 Task: In the Contact  Mia.Taylor@Tutanota.com; add deal stage: 'Appointment Scheduled'; Add amount '100000'; Select Deal Type: New Business; Select priority: 'Medium'; Associate deal with contact: choose any two contacts and company: Select any company.. Logged in from softage.1@softage.net
Action: Mouse moved to (116, 78)
Screenshot: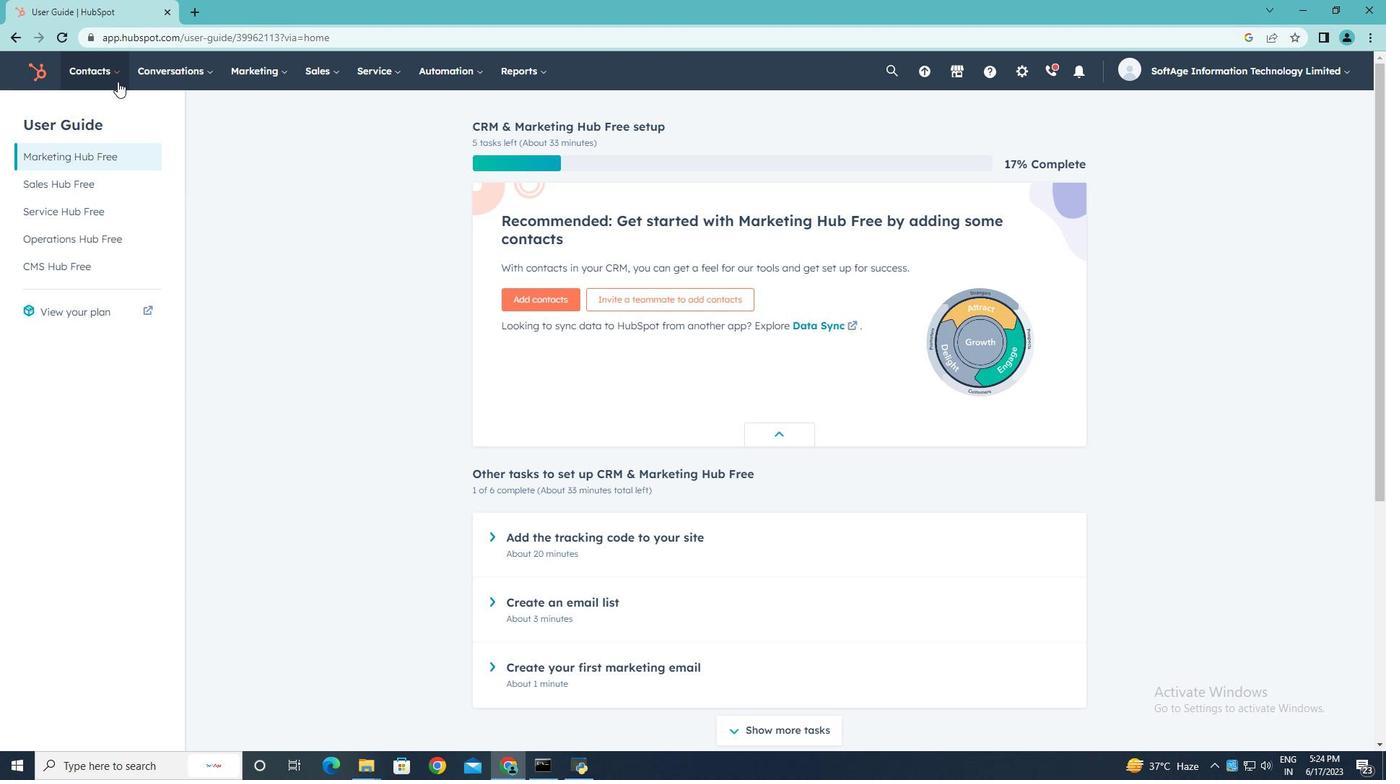 
Action: Mouse pressed left at (116, 78)
Screenshot: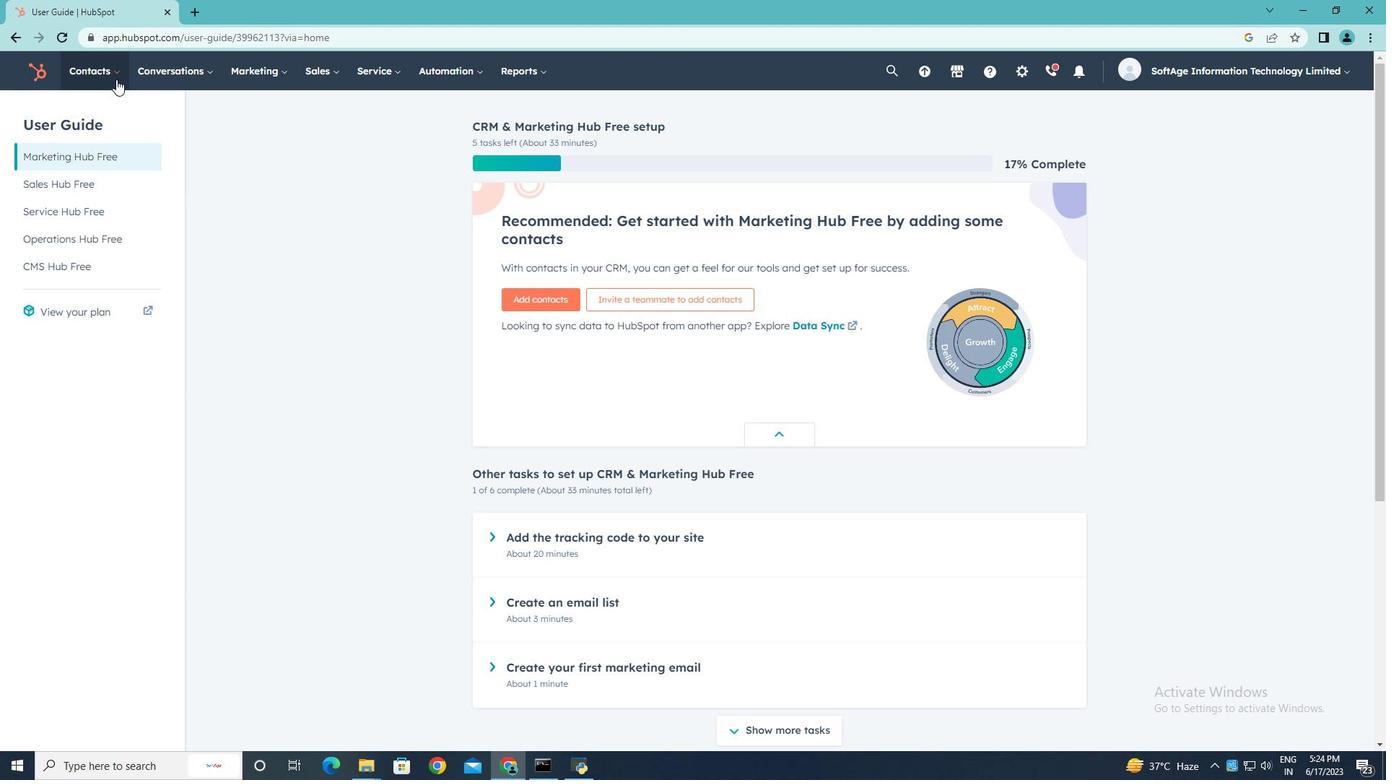 
Action: Mouse moved to (107, 111)
Screenshot: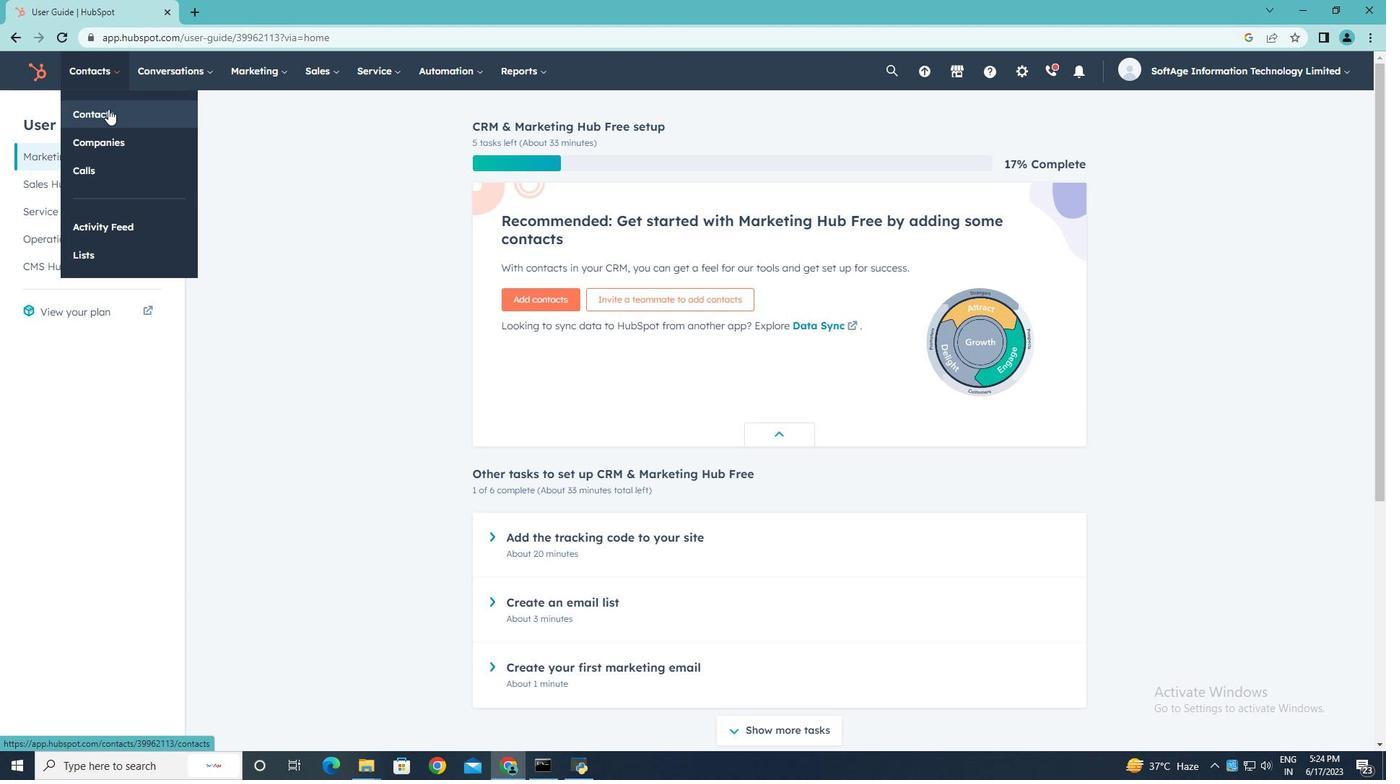 
Action: Mouse pressed left at (107, 111)
Screenshot: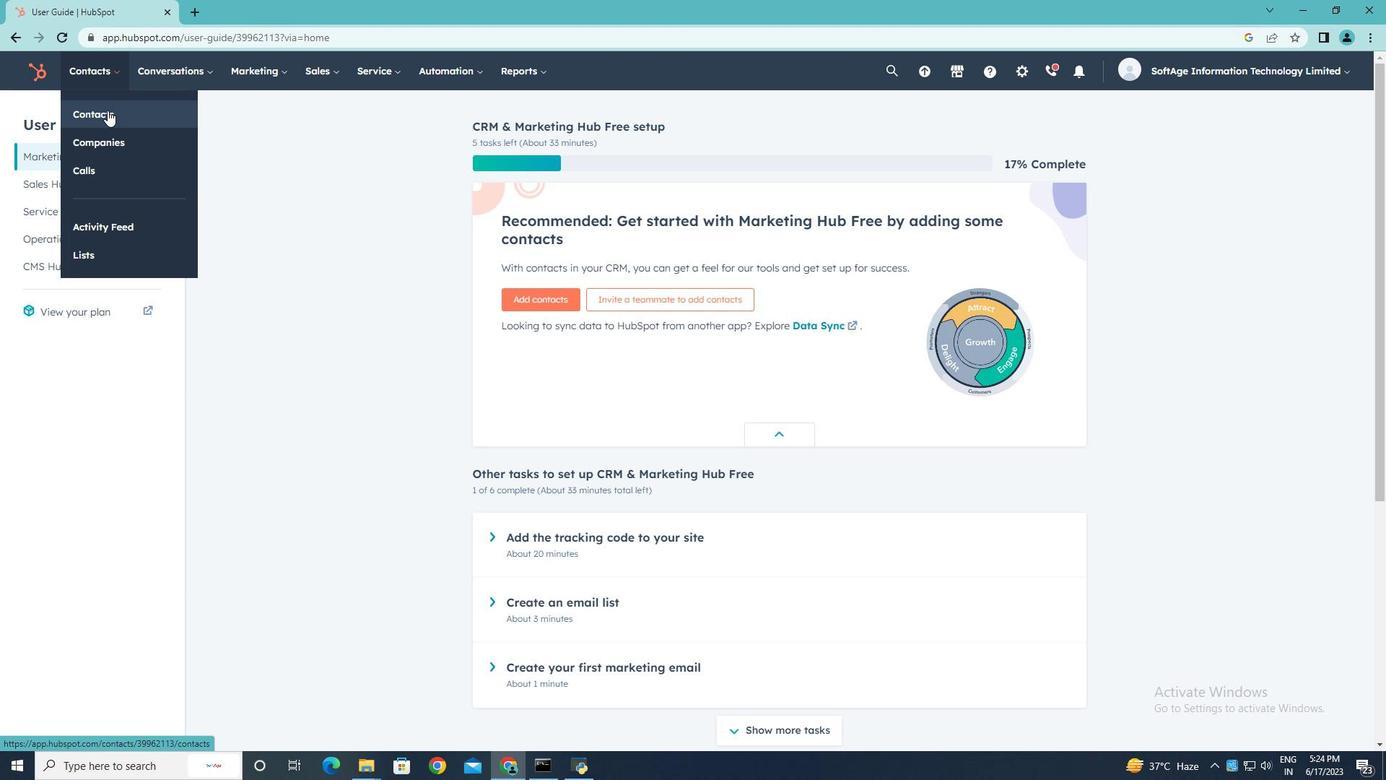 
Action: Mouse moved to (98, 237)
Screenshot: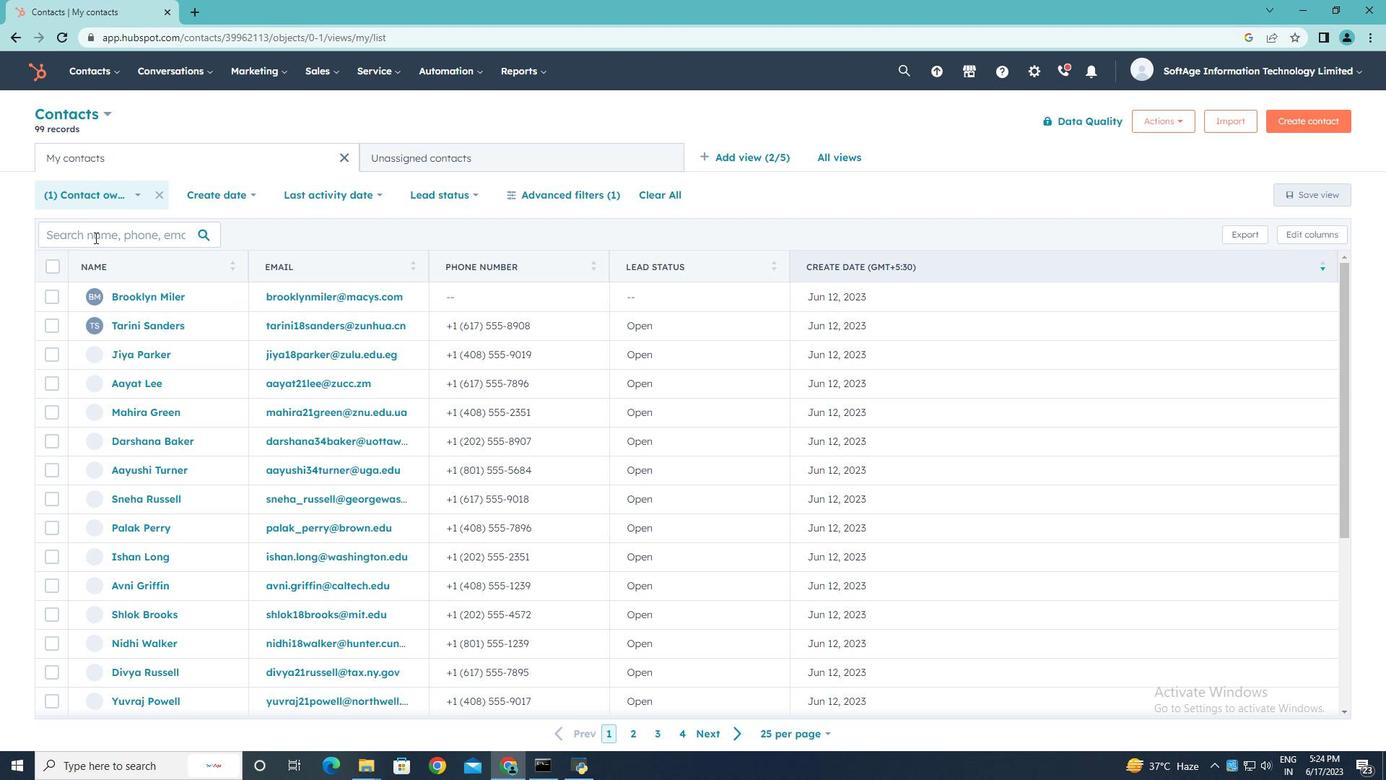 
Action: Mouse pressed left at (98, 237)
Screenshot: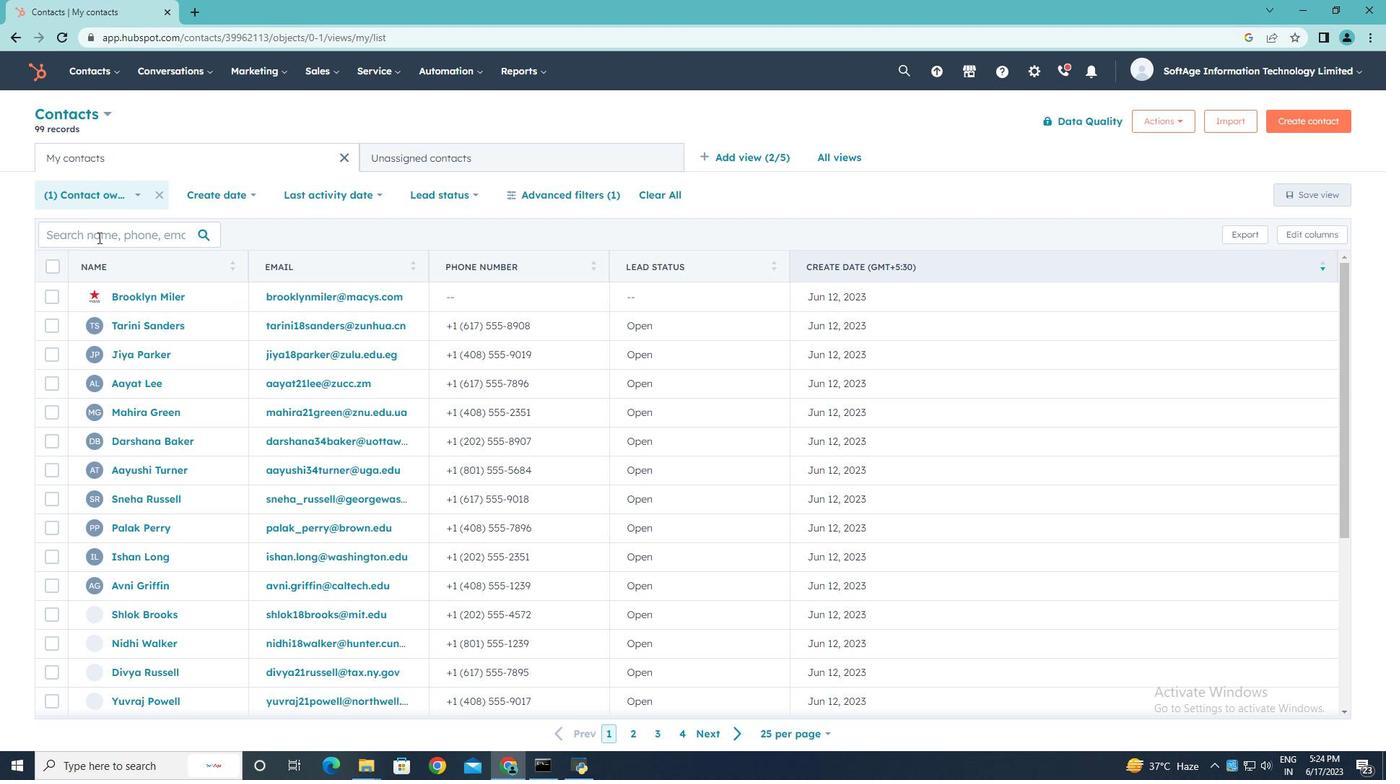 
Action: Key pressed <Key.shift>Mia.<Key.shift>Taylor<Key.shift>@<Key.shift><Key.shift><Key.shift><Key.shift>Tutanota.com
Screenshot: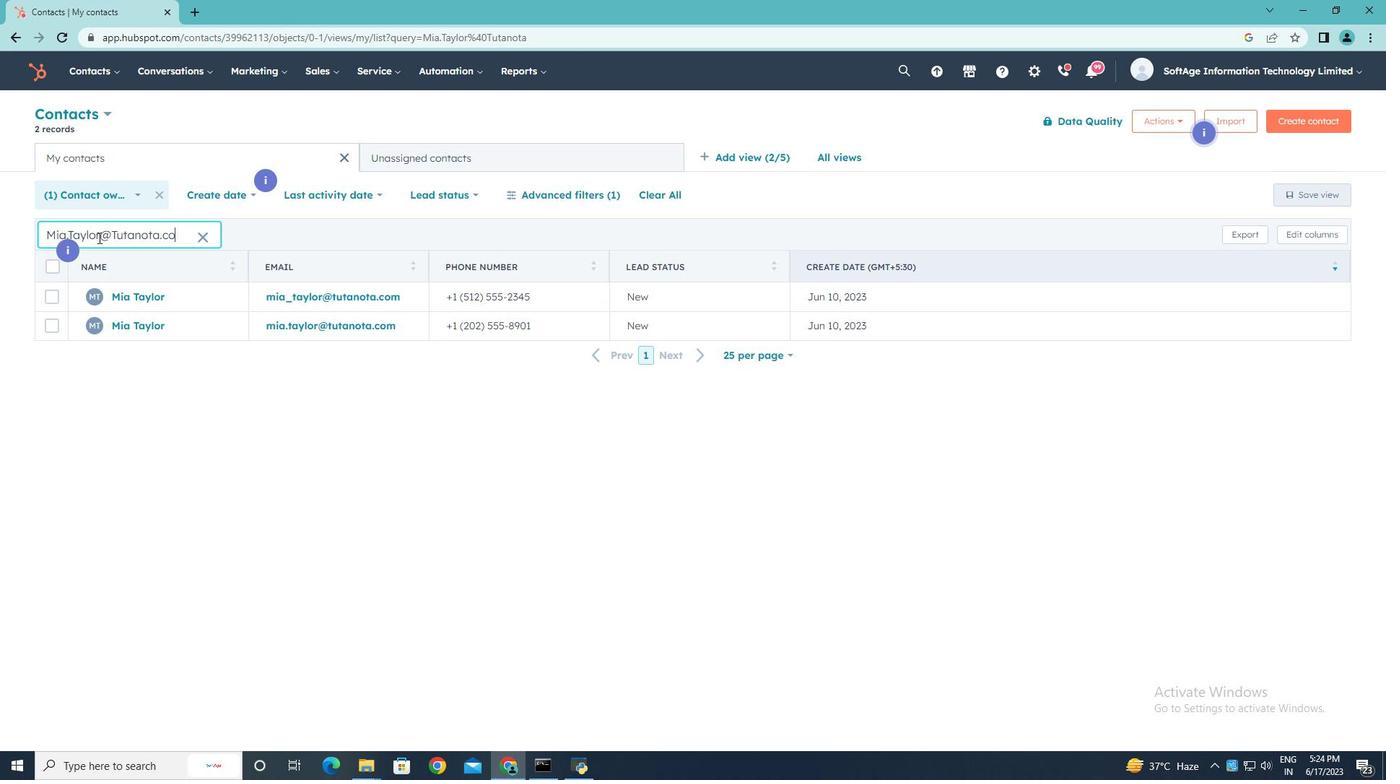 
Action: Mouse moved to (130, 328)
Screenshot: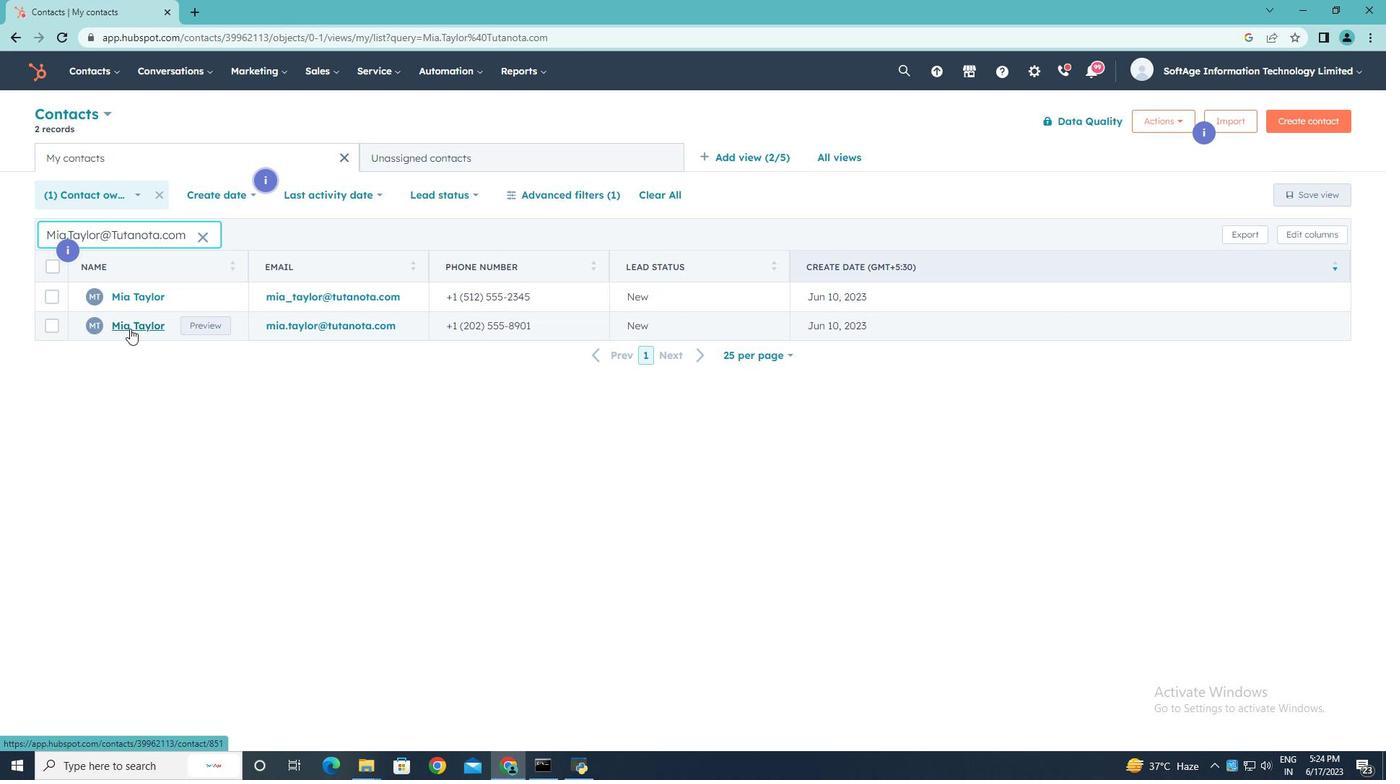 
Action: Mouse pressed left at (130, 328)
Screenshot: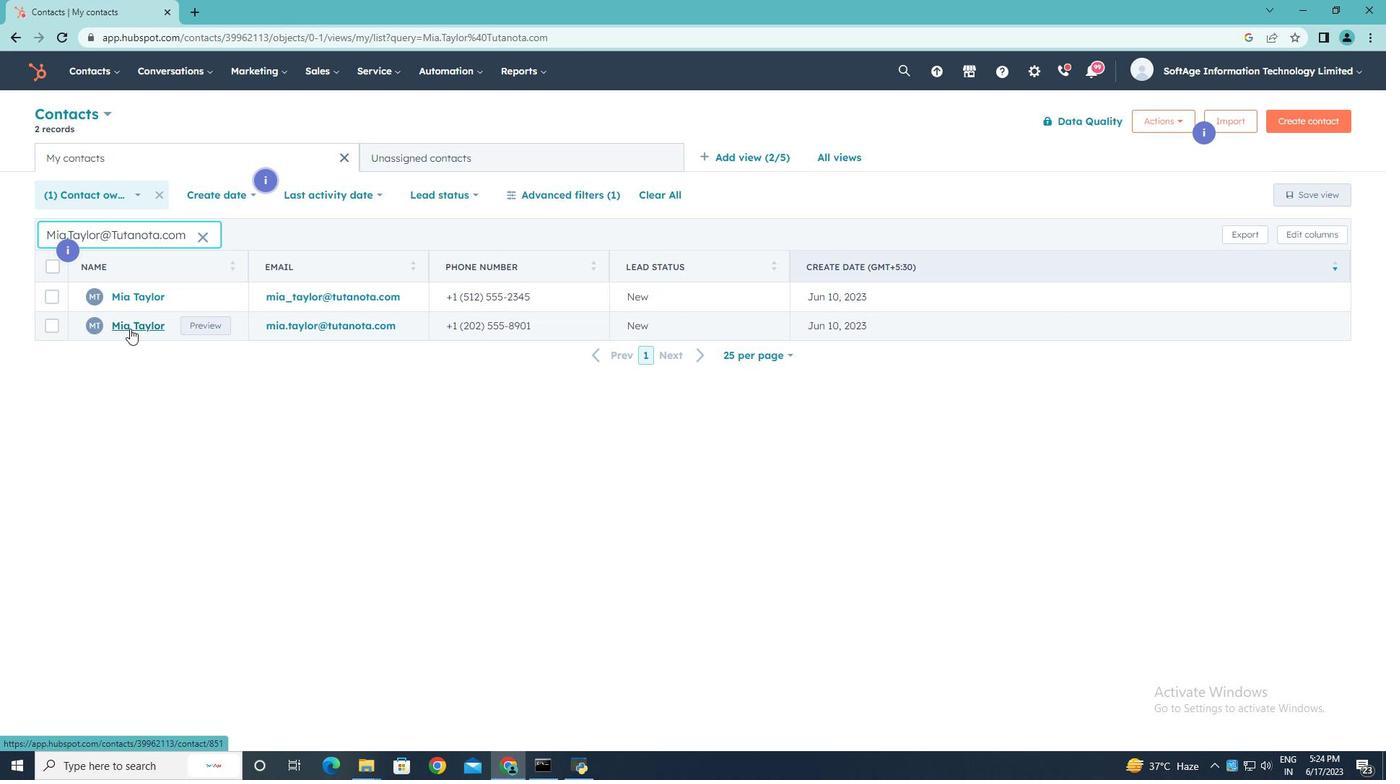 
Action: Mouse moved to (894, 529)
Screenshot: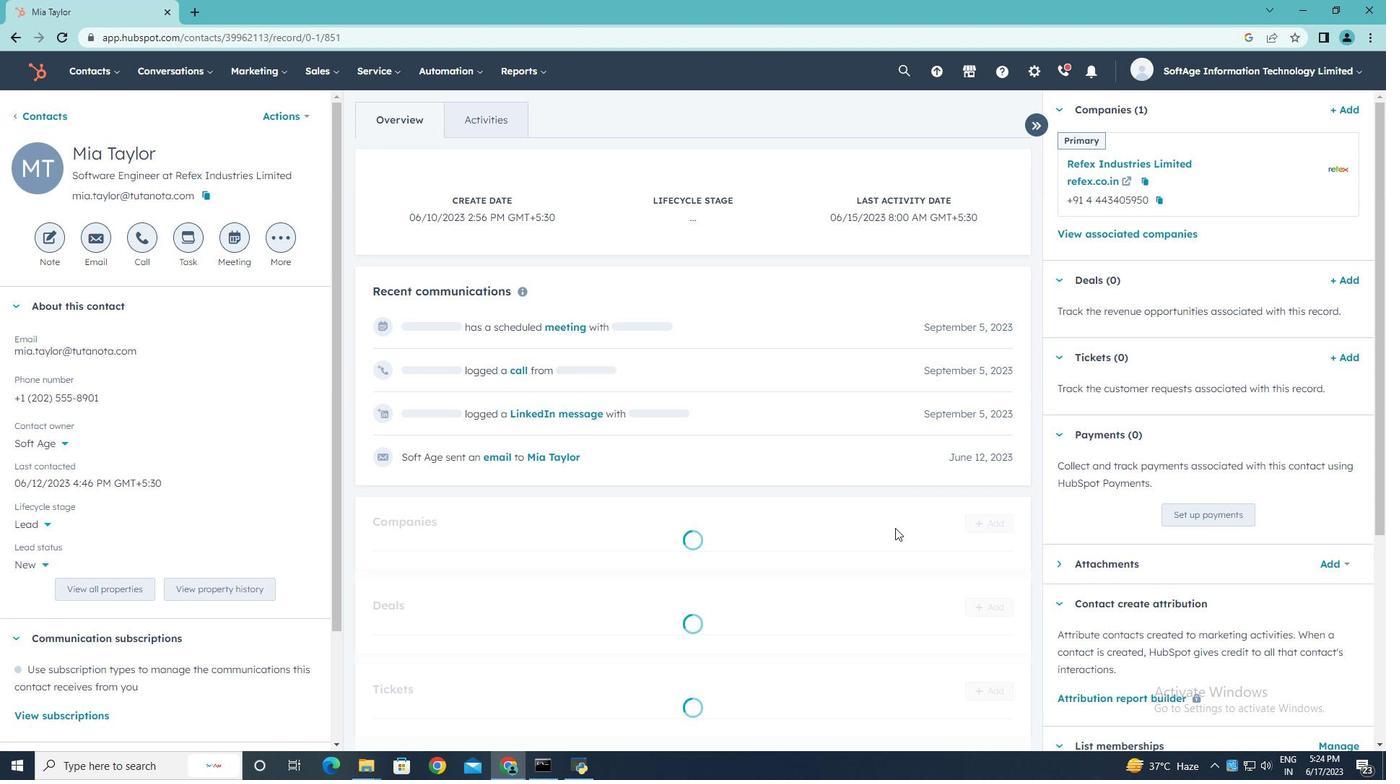 
Action: Mouse scrolled (894, 528) with delta (0, 0)
Screenshot: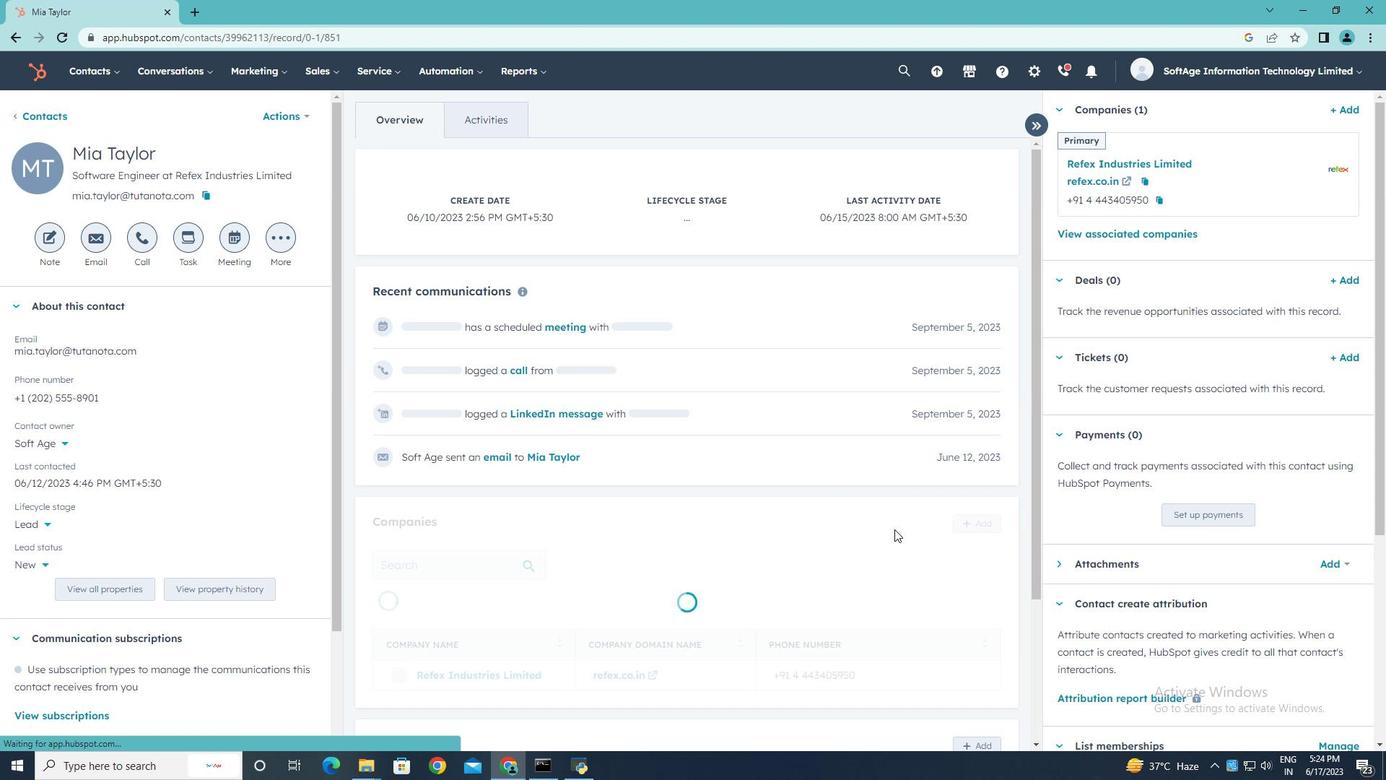 
Action: Mouse scrolled (894, 528) with delta (0, 0)
Screenshot: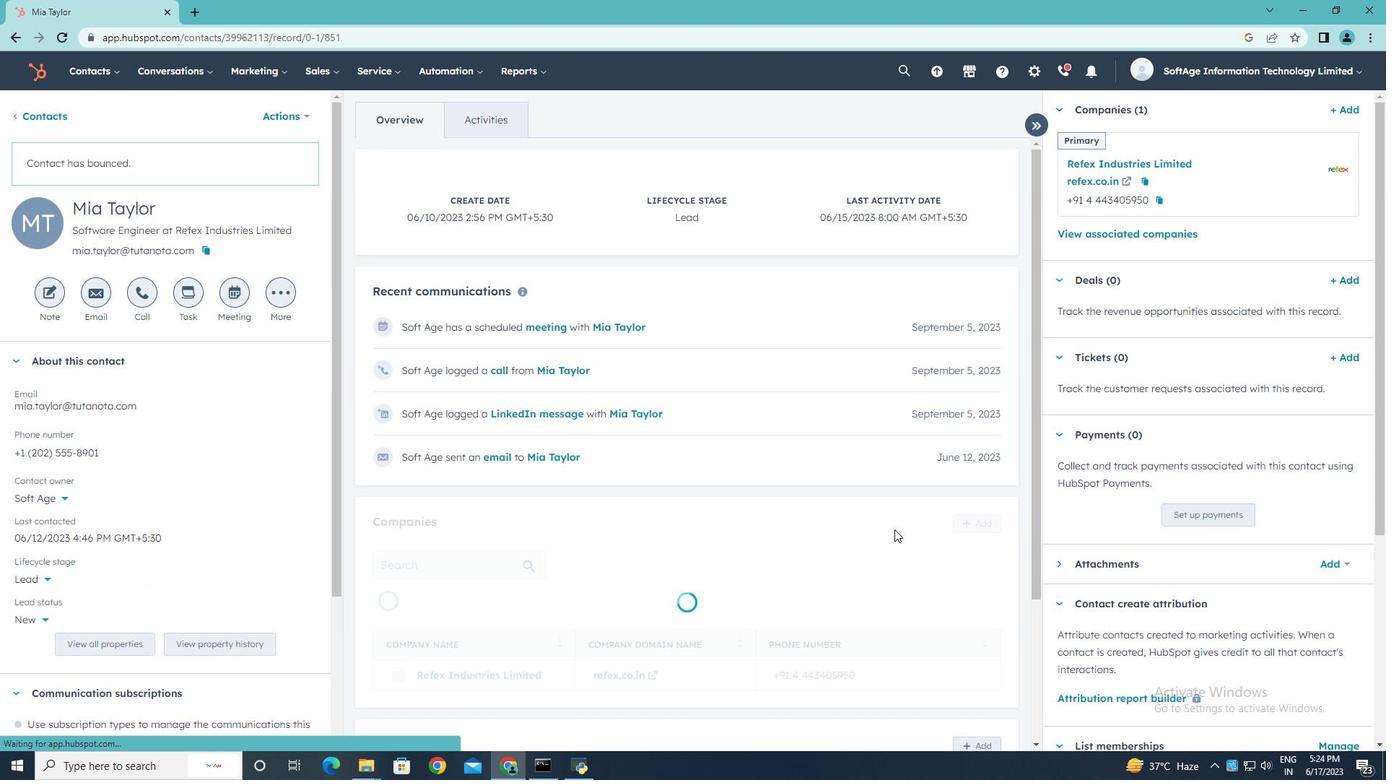 
Action: Mouse scrolled (894, 528) with delta (0, 0)
Screenshot: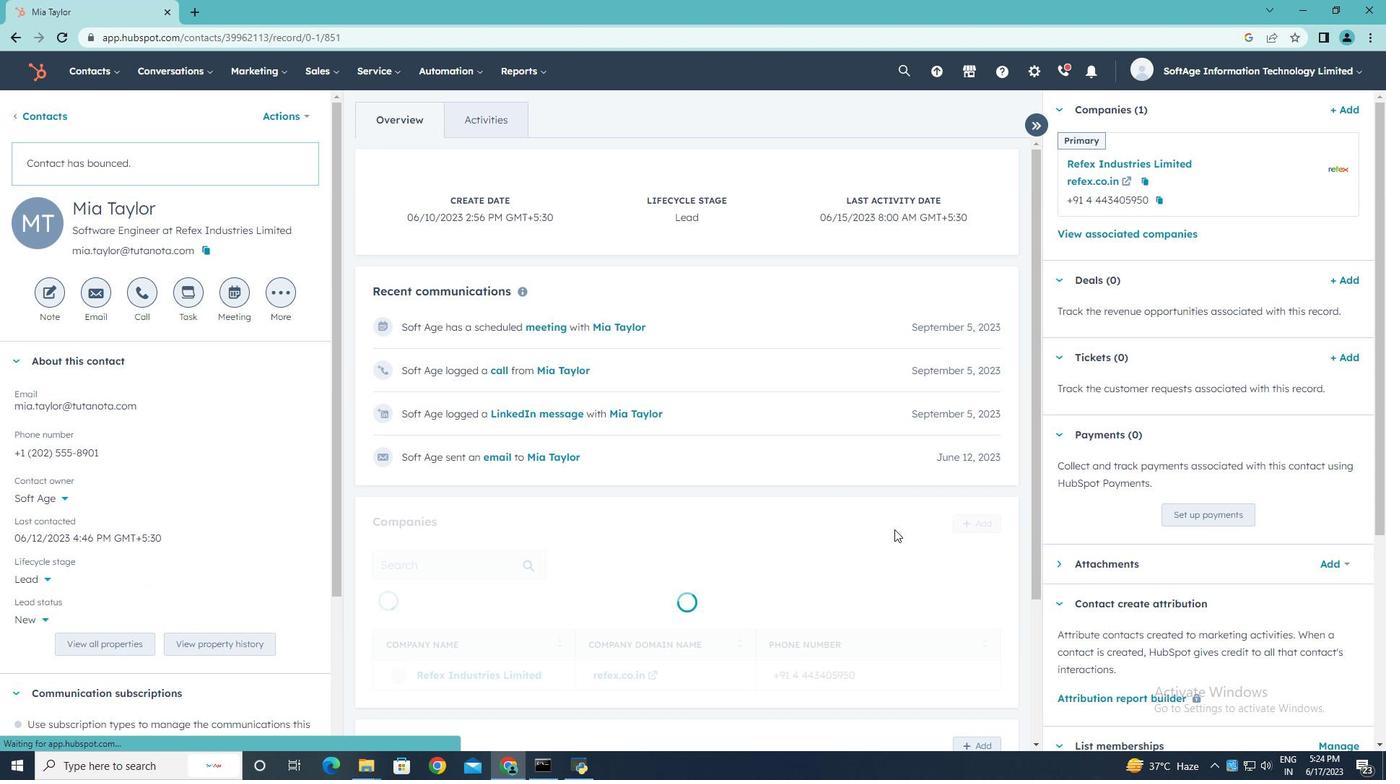 
Action: Mouse scrolled (894, 528) with delta (0, 0)
Screenshot: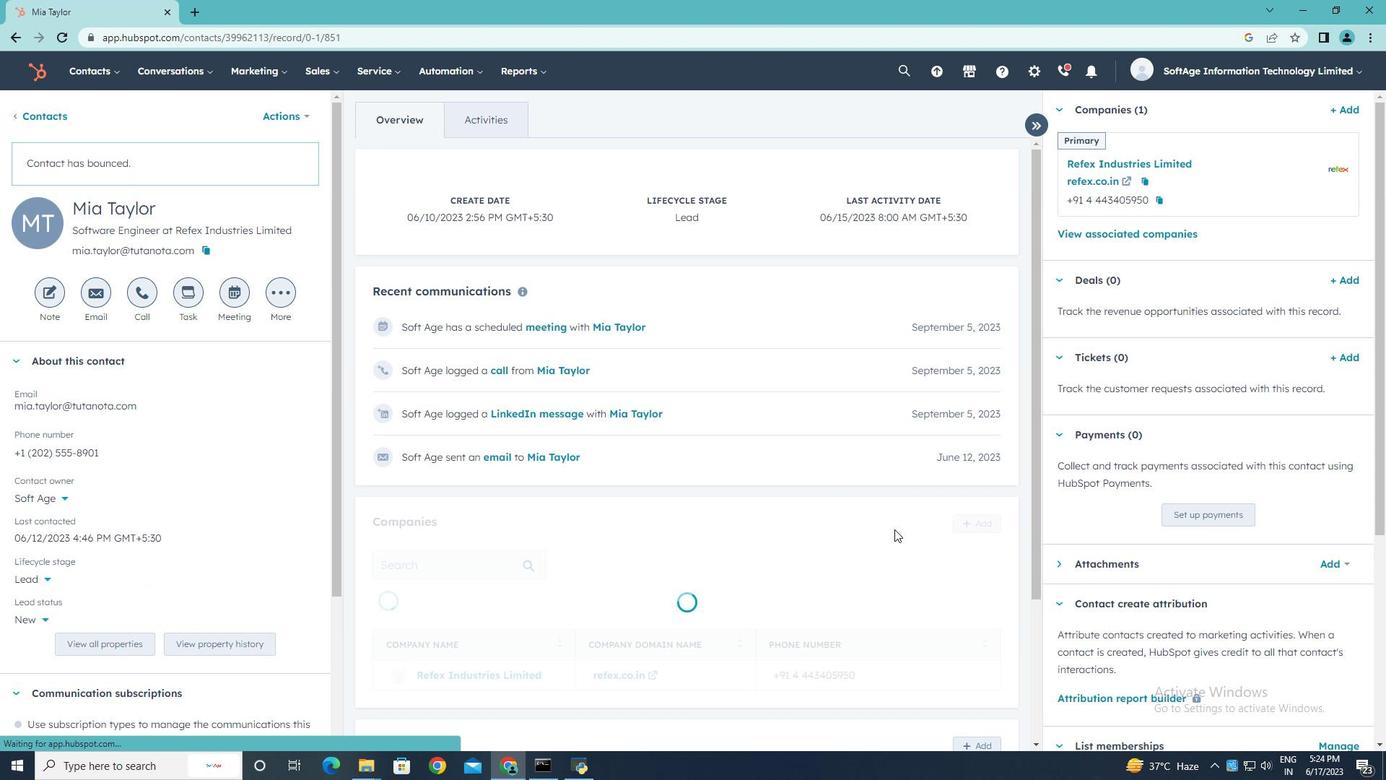 
Action: Mouse scrolled (894, 528) with delta (0, 0)
Screenshot: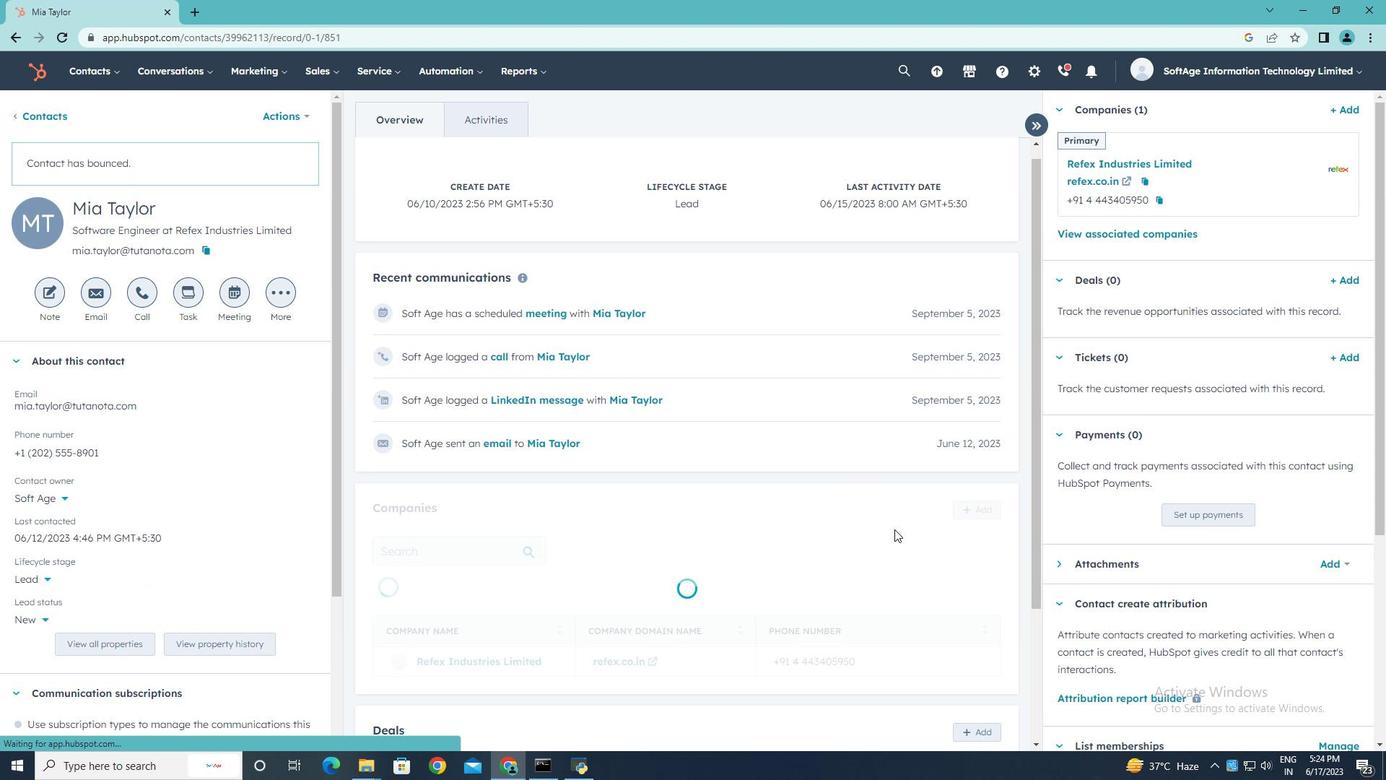 
Action: Mouse scrolled (894, 528) with delta (0, 0)
Screenshot: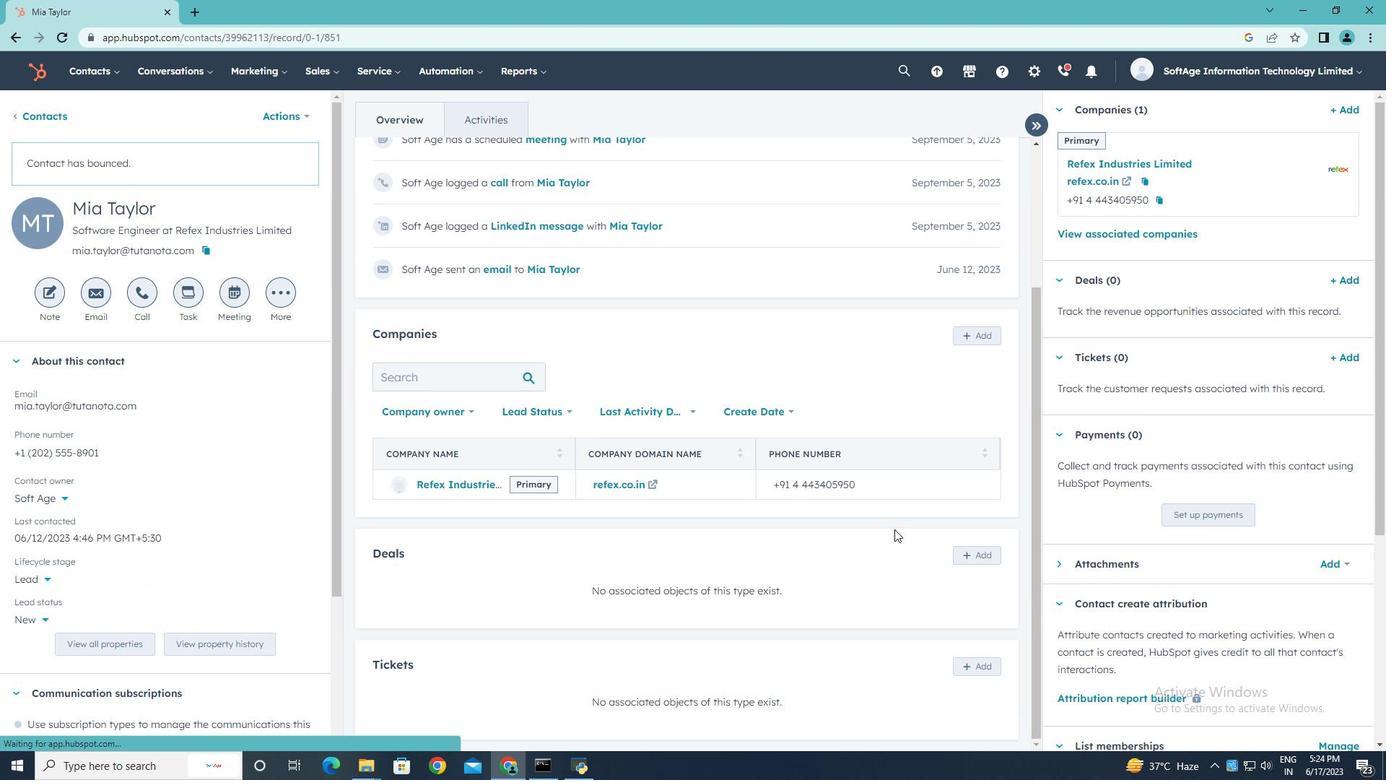 
Action: Mouse scrolled (894, 528) with delta (0, 0)
Screenshot: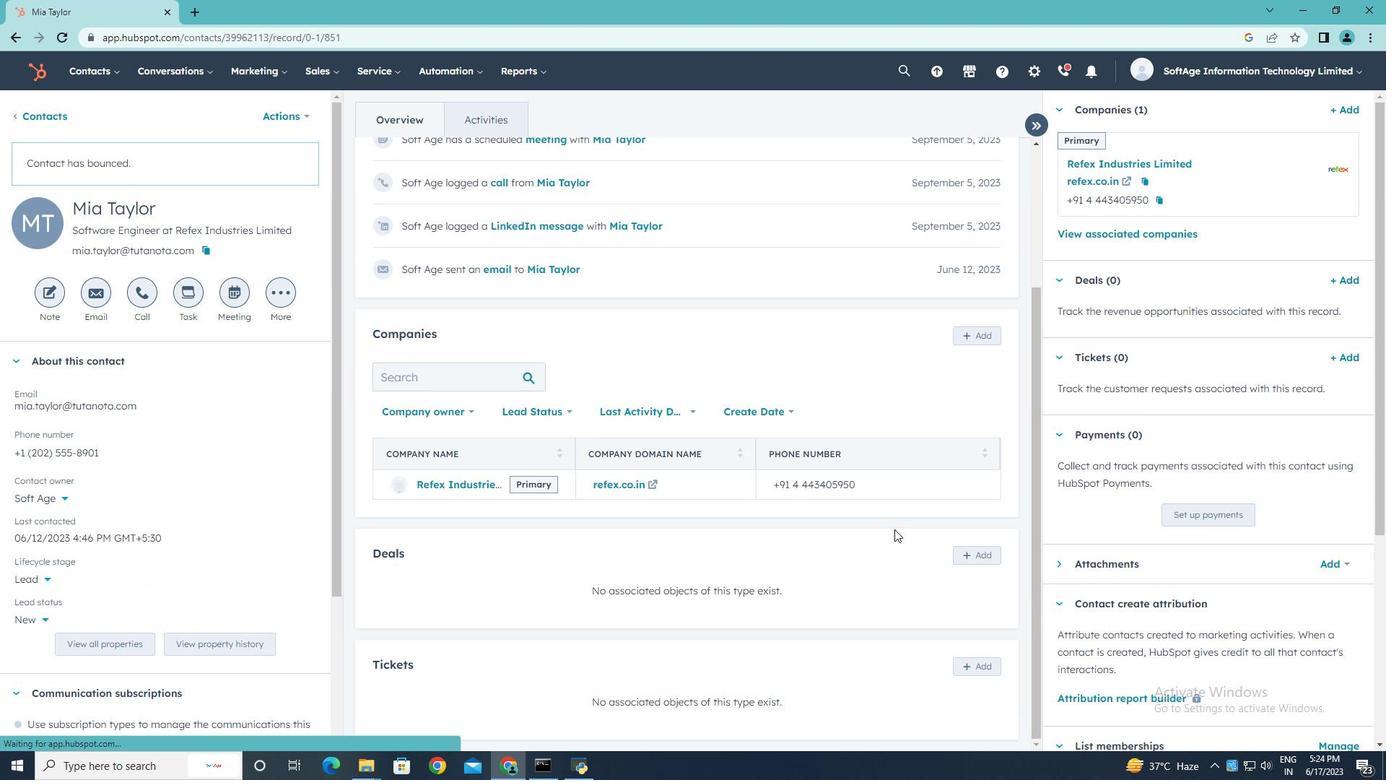 
Action: Mouse scrolled (894, 528) with delta (0, 0)
Screenshot: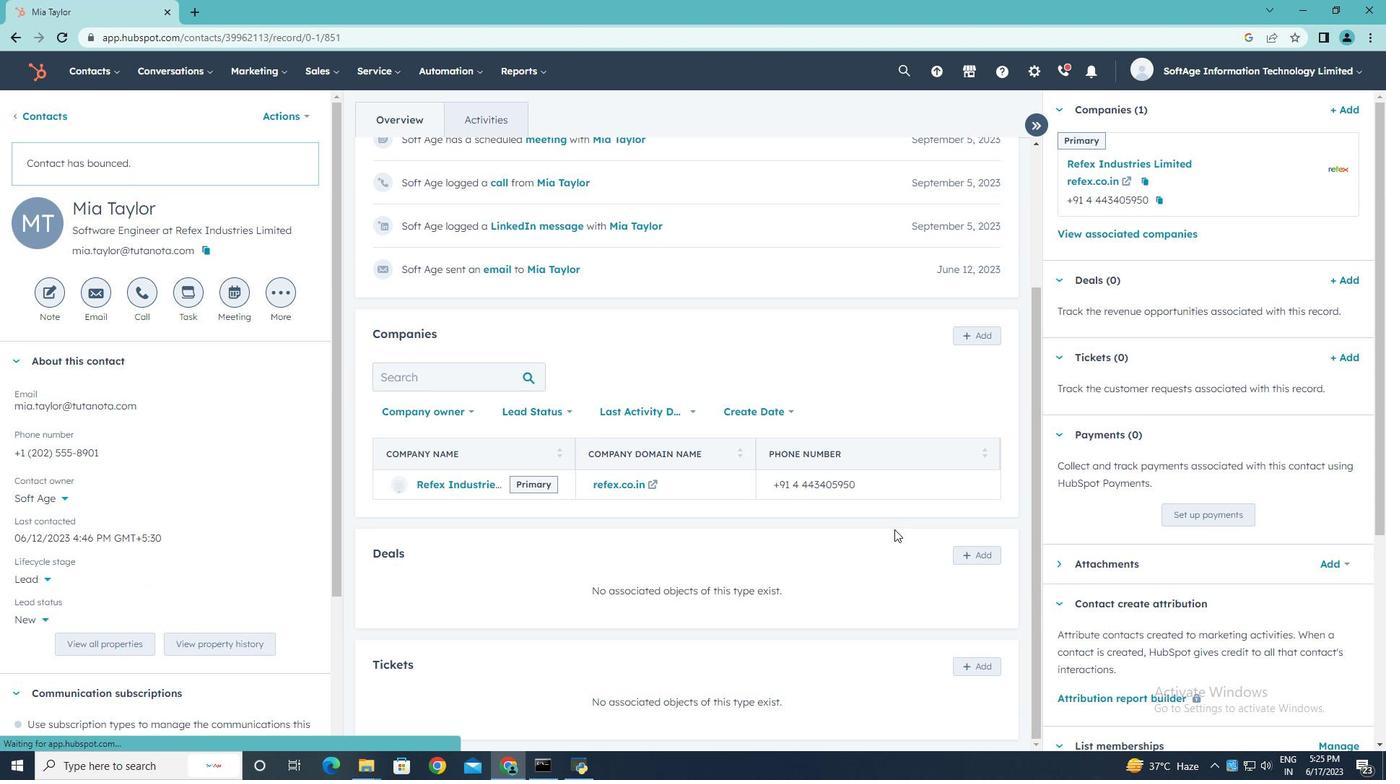 
Action: Mouse moved to (973, 556)
Screenshot: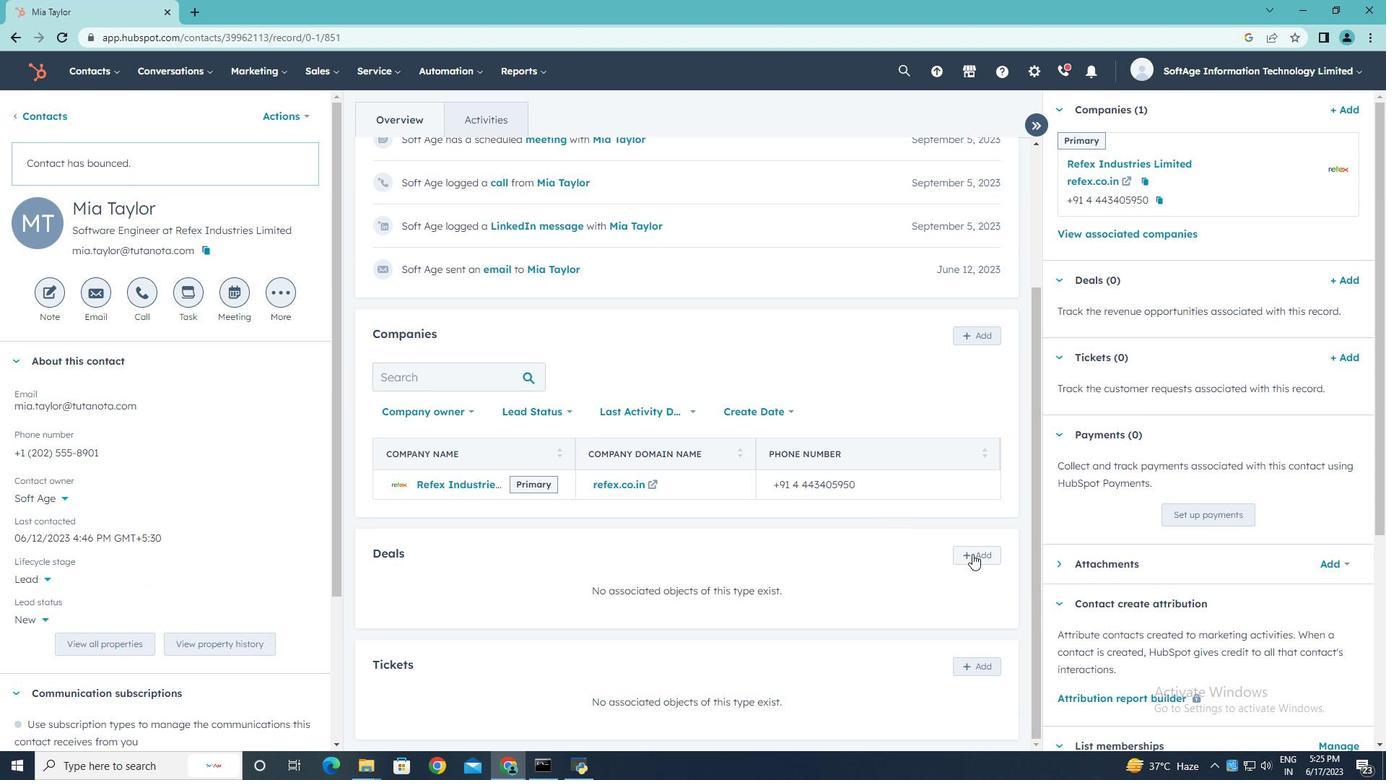 
Action: Mouse pressed left at (973, 556)
Screenshot: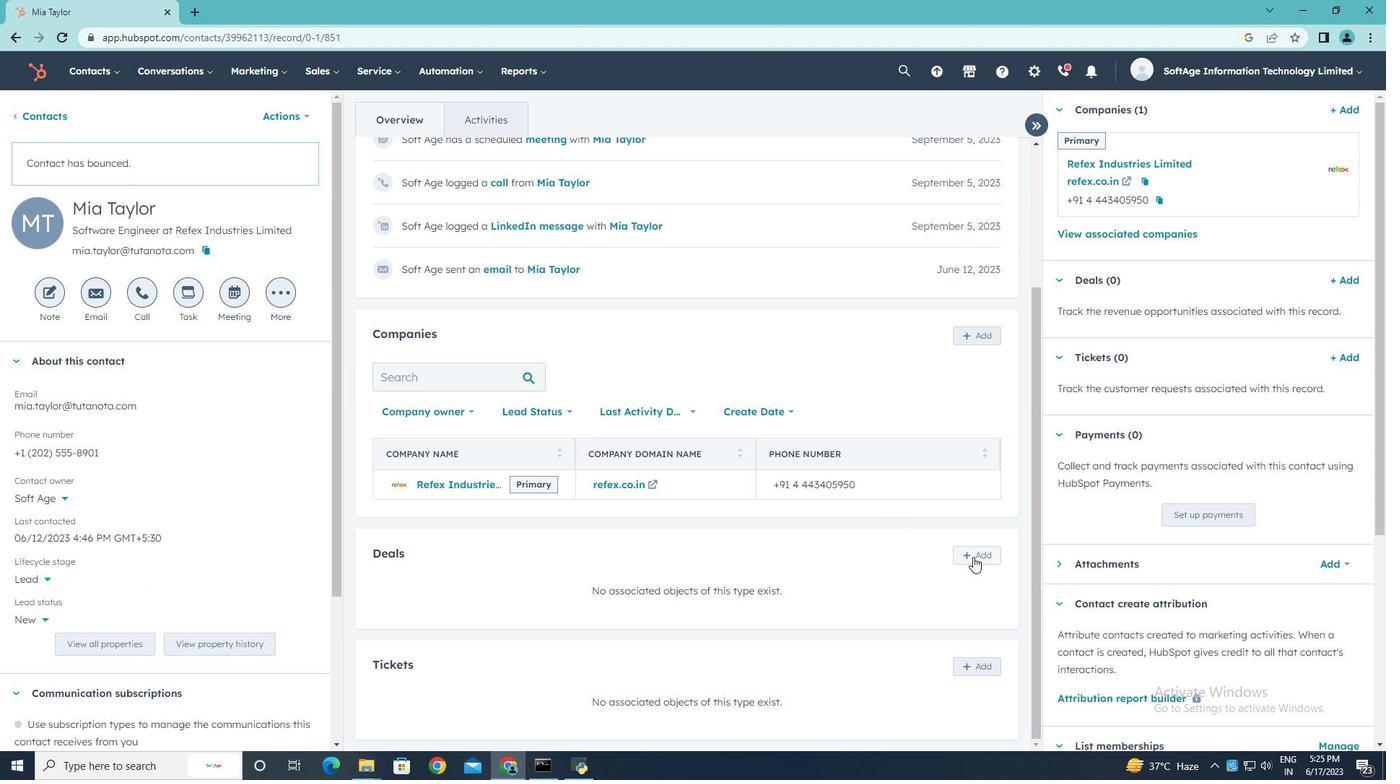 
Action: Mouse moved to (1325, 368)
Screenshot: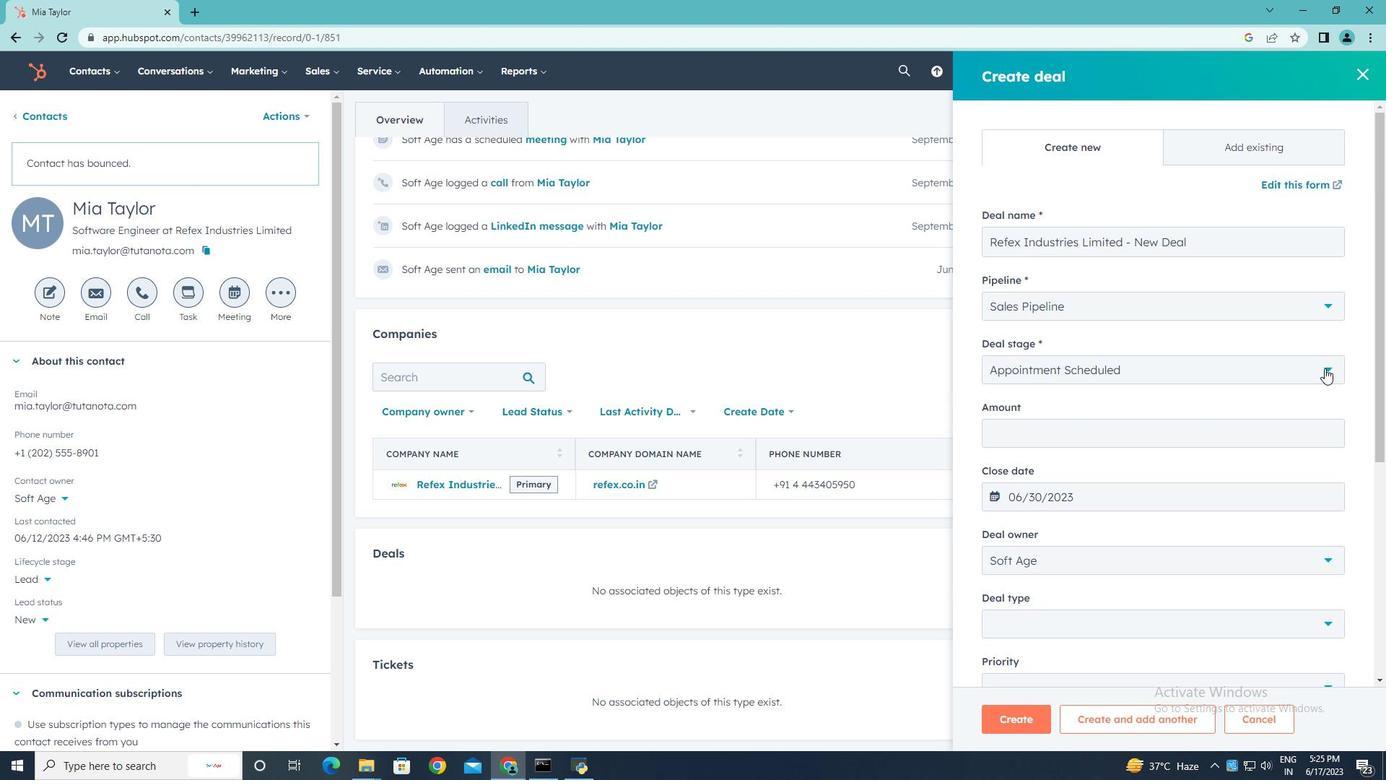 
Action: Mouse pressed left at (1325, 368)
Screenshot: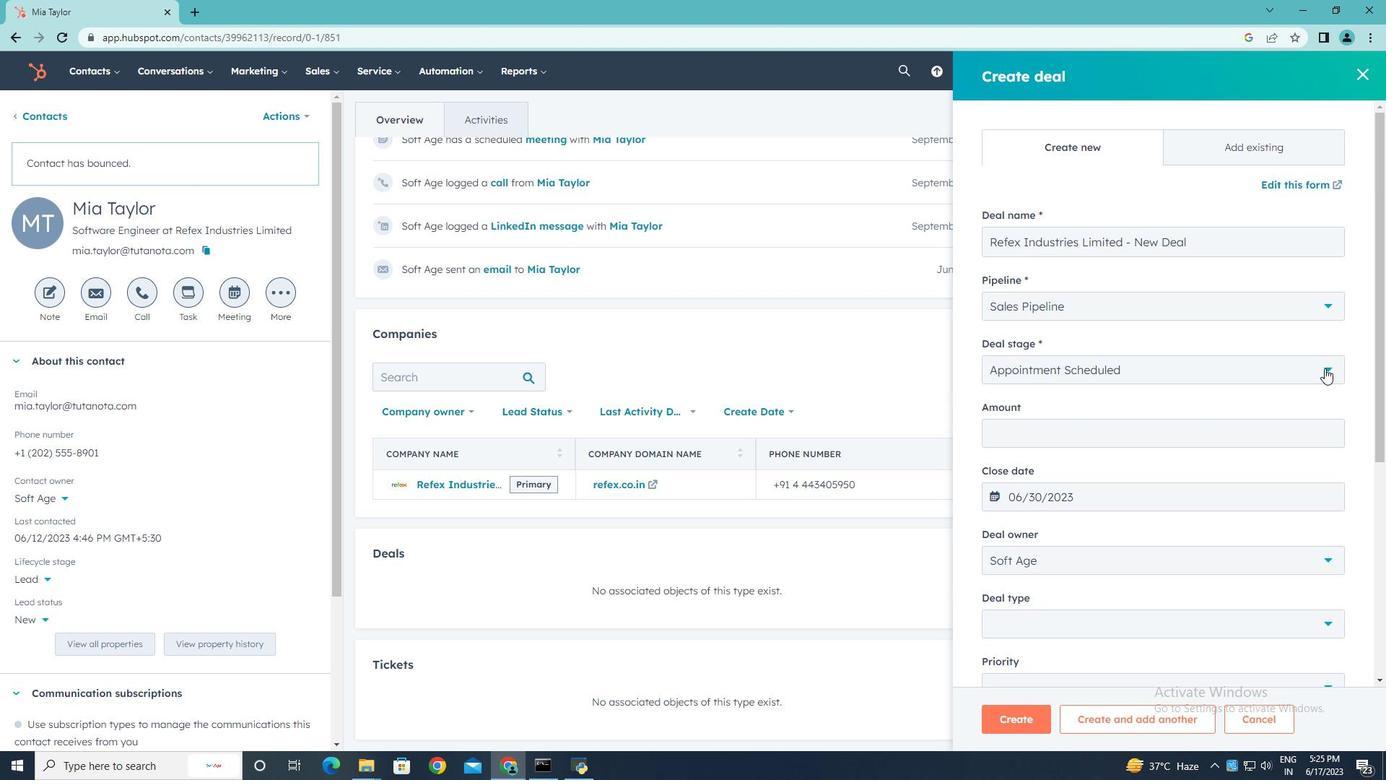 
Action: Mouse moved to (1112, 451)
Screenshot: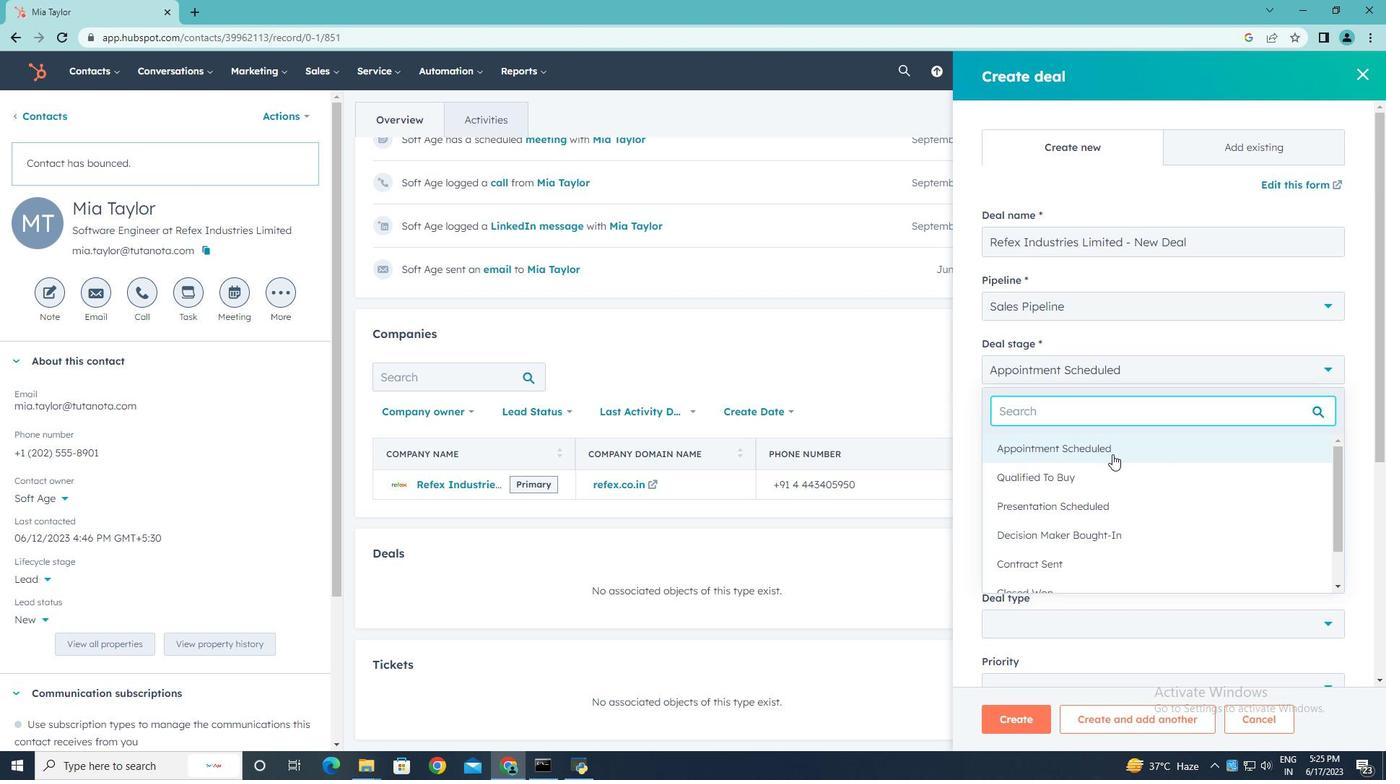 
Action: Mouse pressed left at (1112, 451)
Screenshot: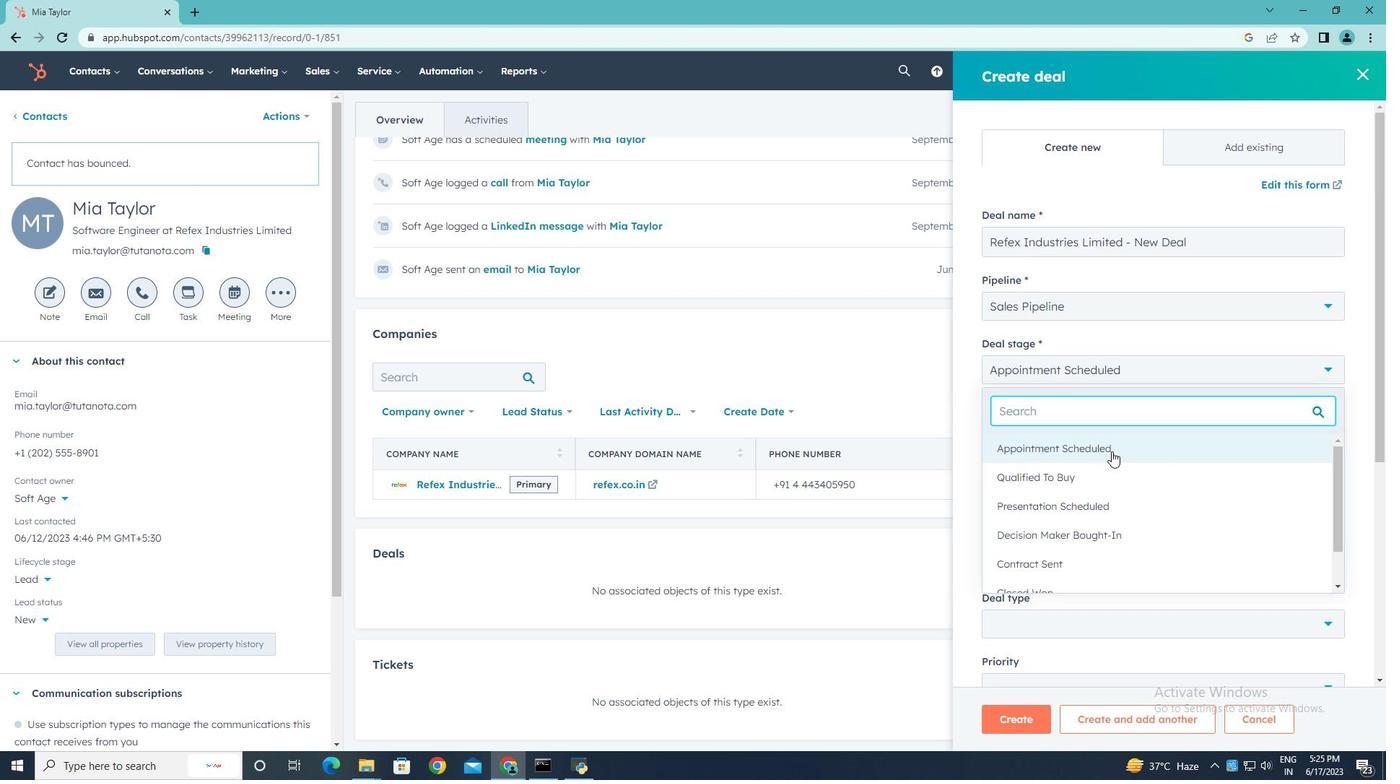 
Action: Mouse moved to (1201, 437)
Screenshot: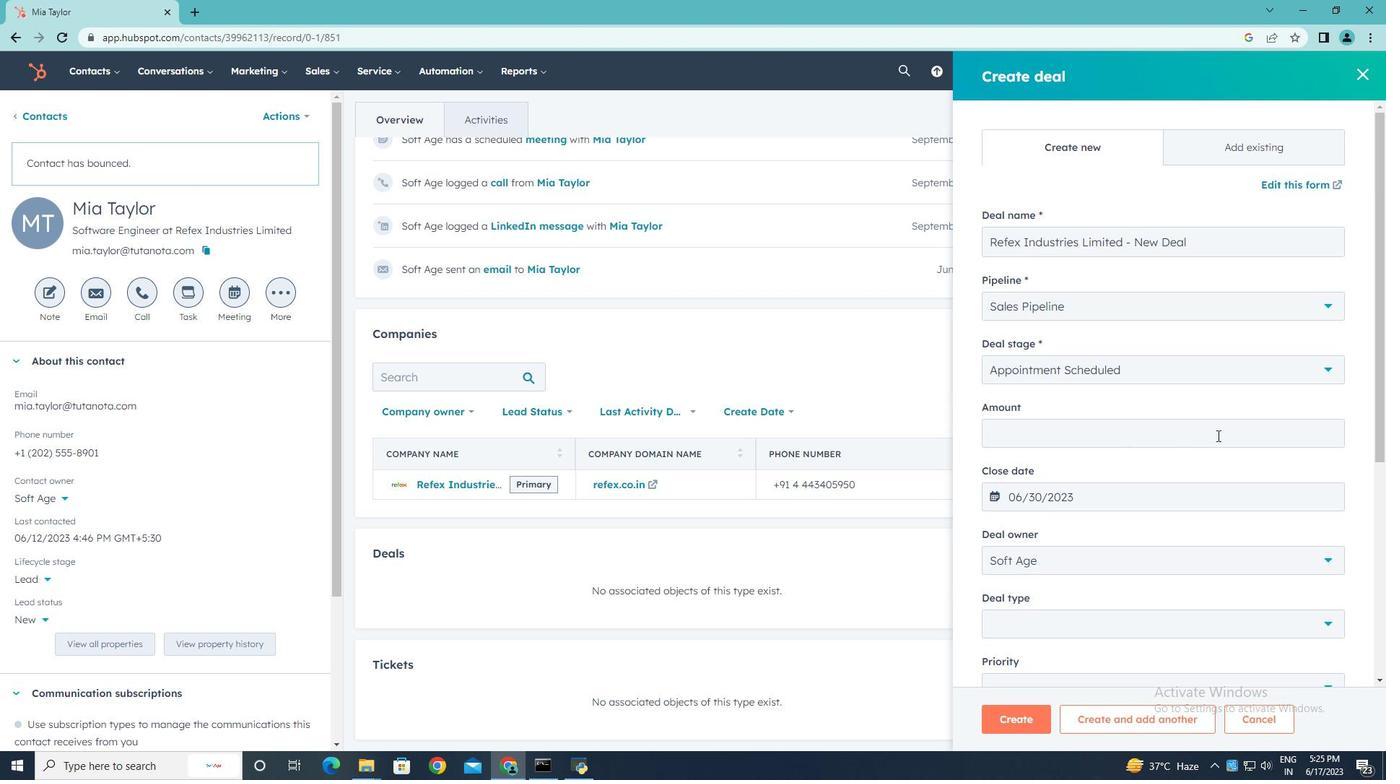 
Action: Mouse pressed left at (1201, 437)
Screenshot: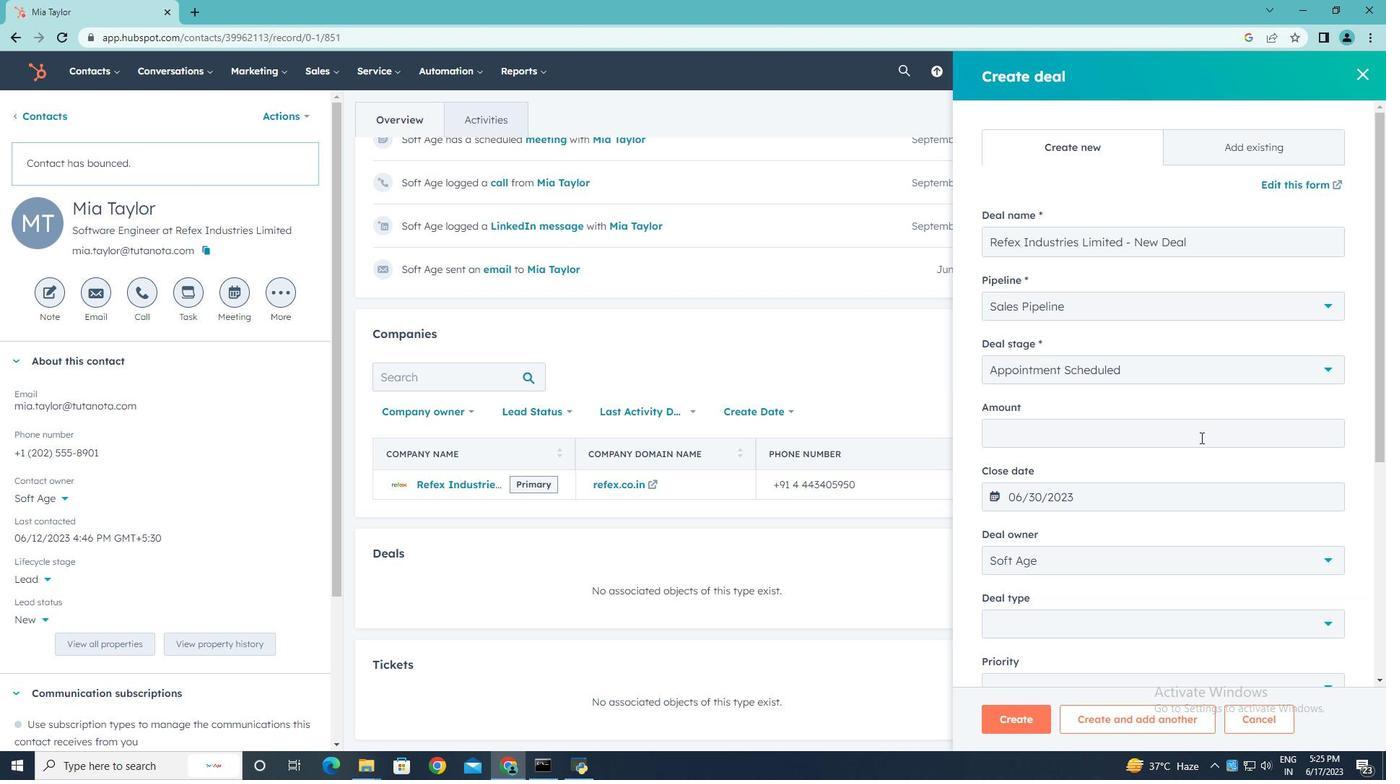 
Action: Key pressed 100000
Screenshot: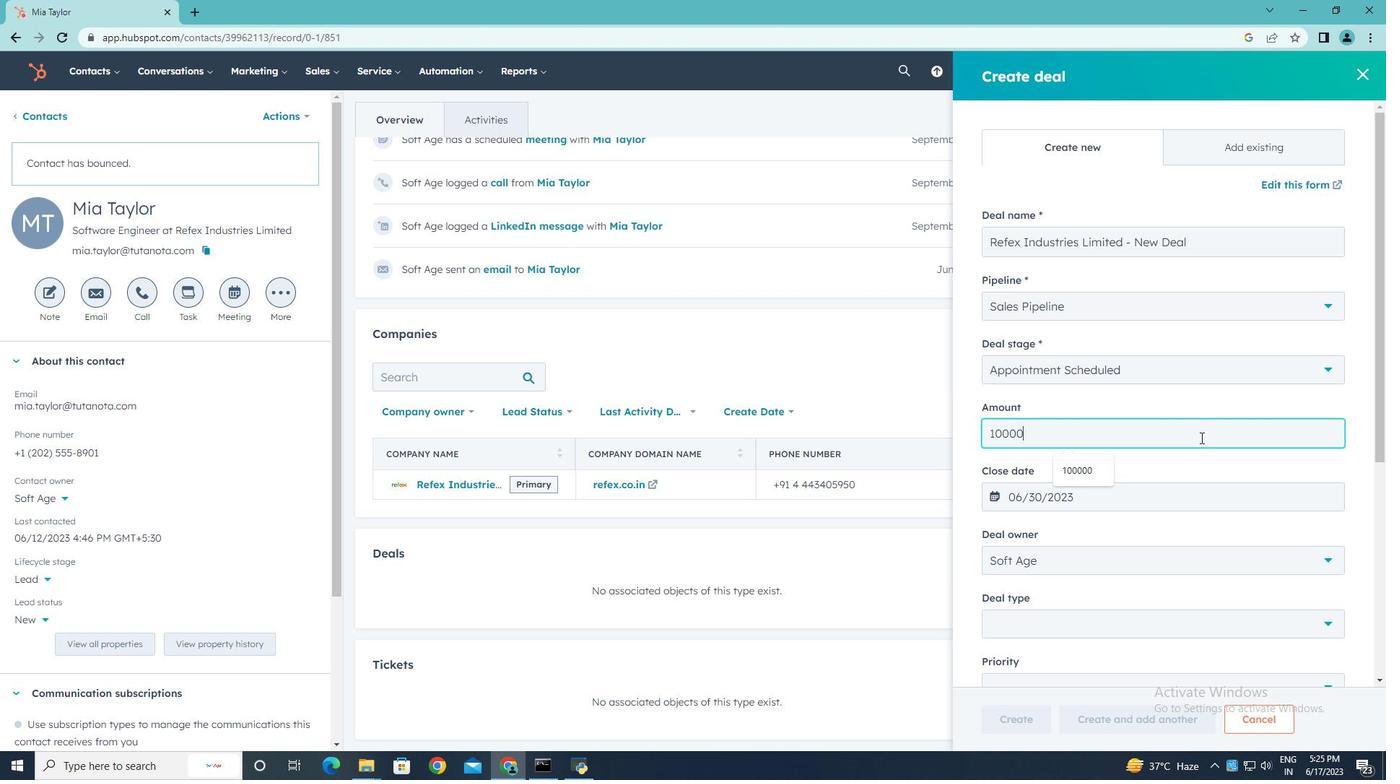 
Action: Mouse moved to (1331, 624)
Screenshot: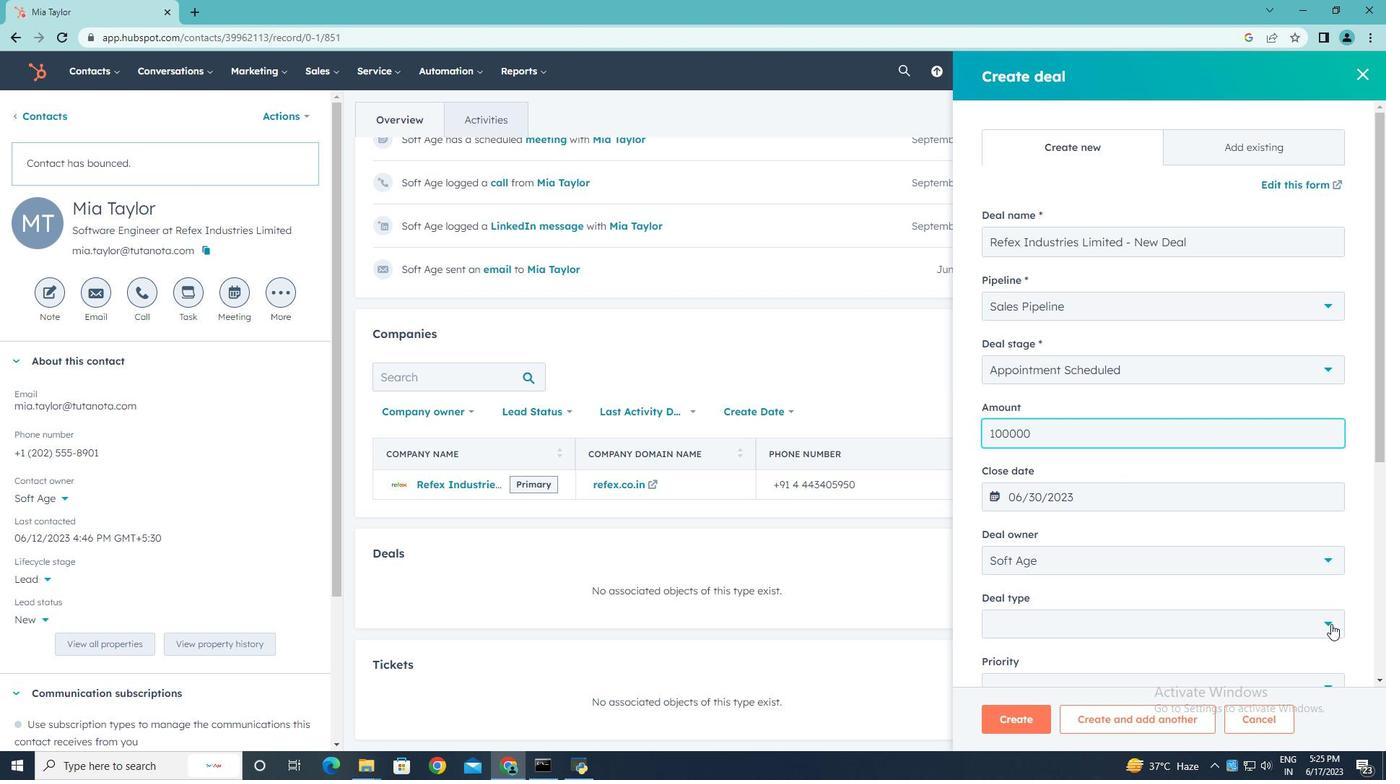 
Action: Mouse pressed left at (1331, 624)
Screenshot: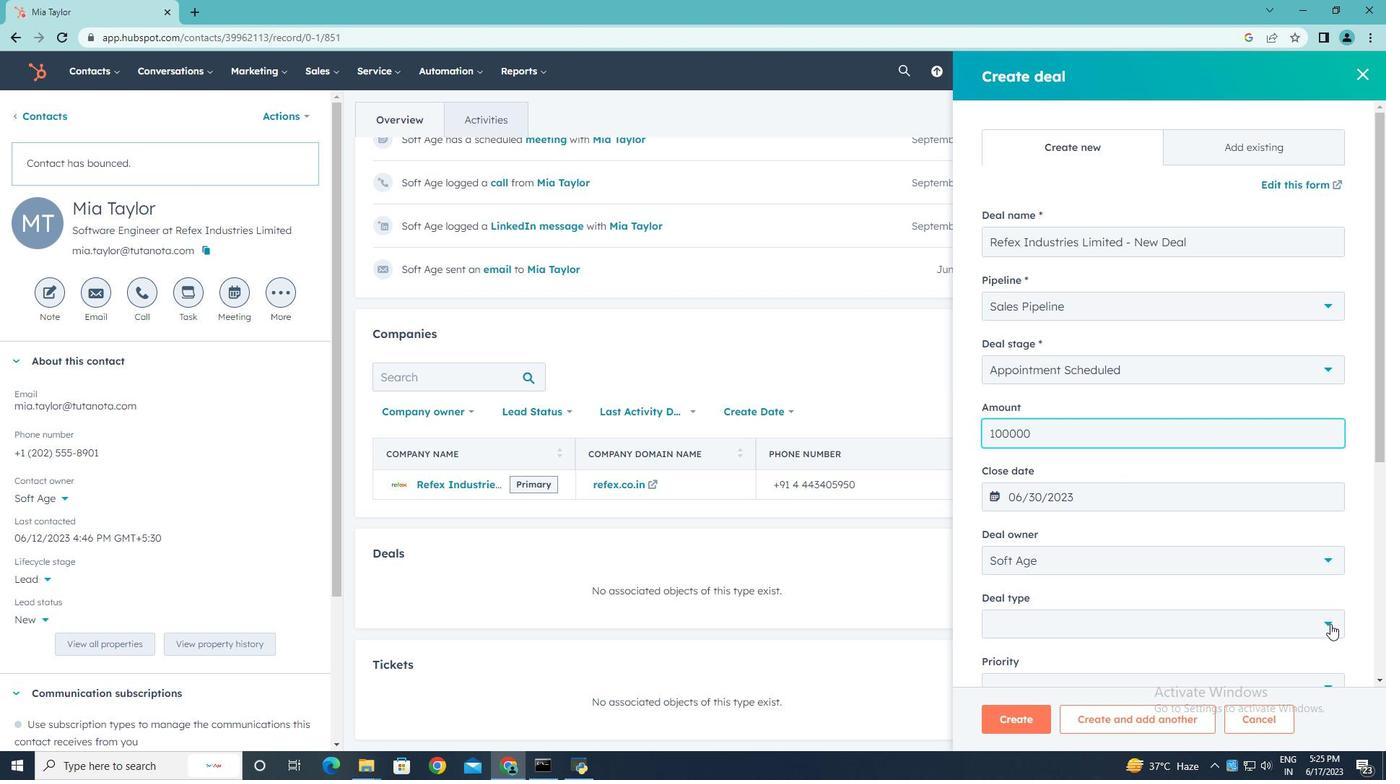 
Action: Mouse moved to (1218, 617)
Screenshot: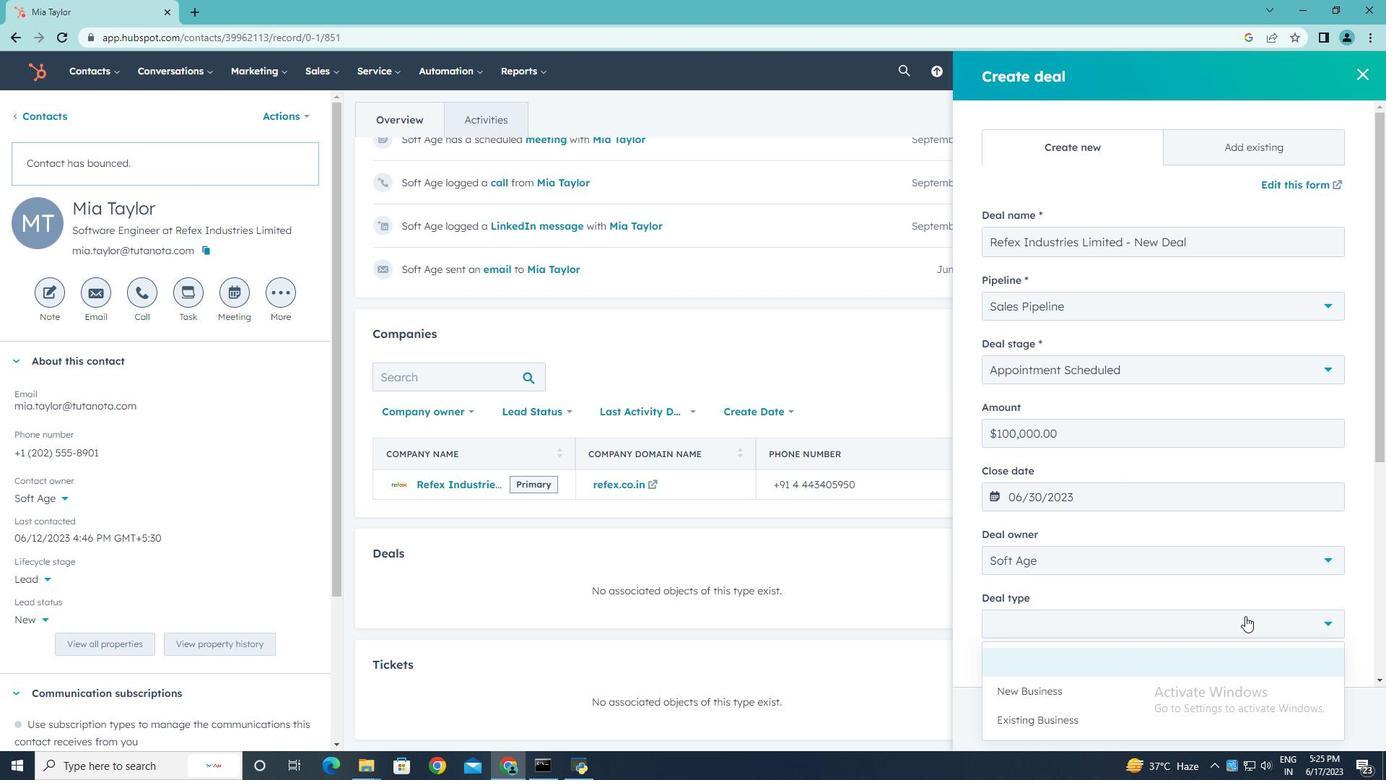 
Action: Mouse scrolled (1218, 616) with delta (0, 0)
Screenshot: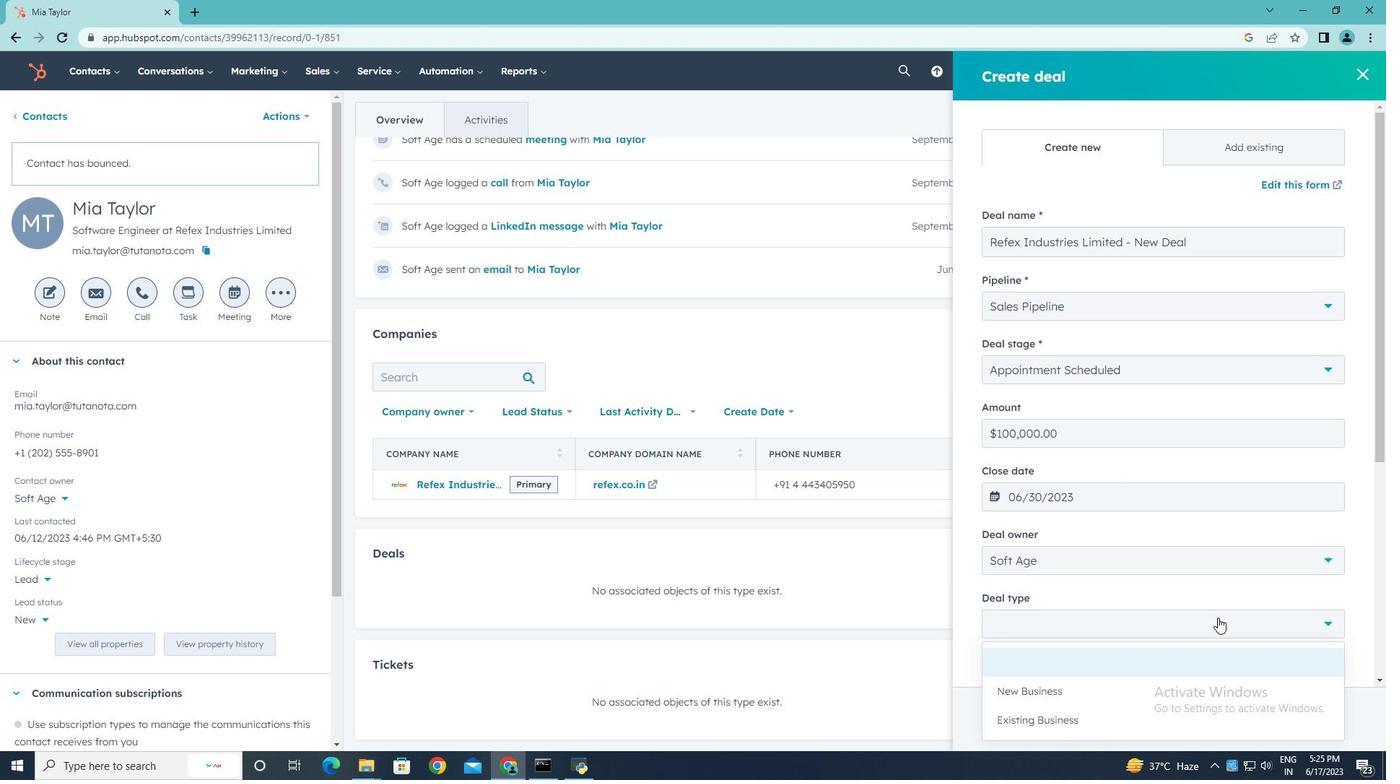 
Action: Mouse scrolled (1218, 616) with delta (0, 0)
Screenshot: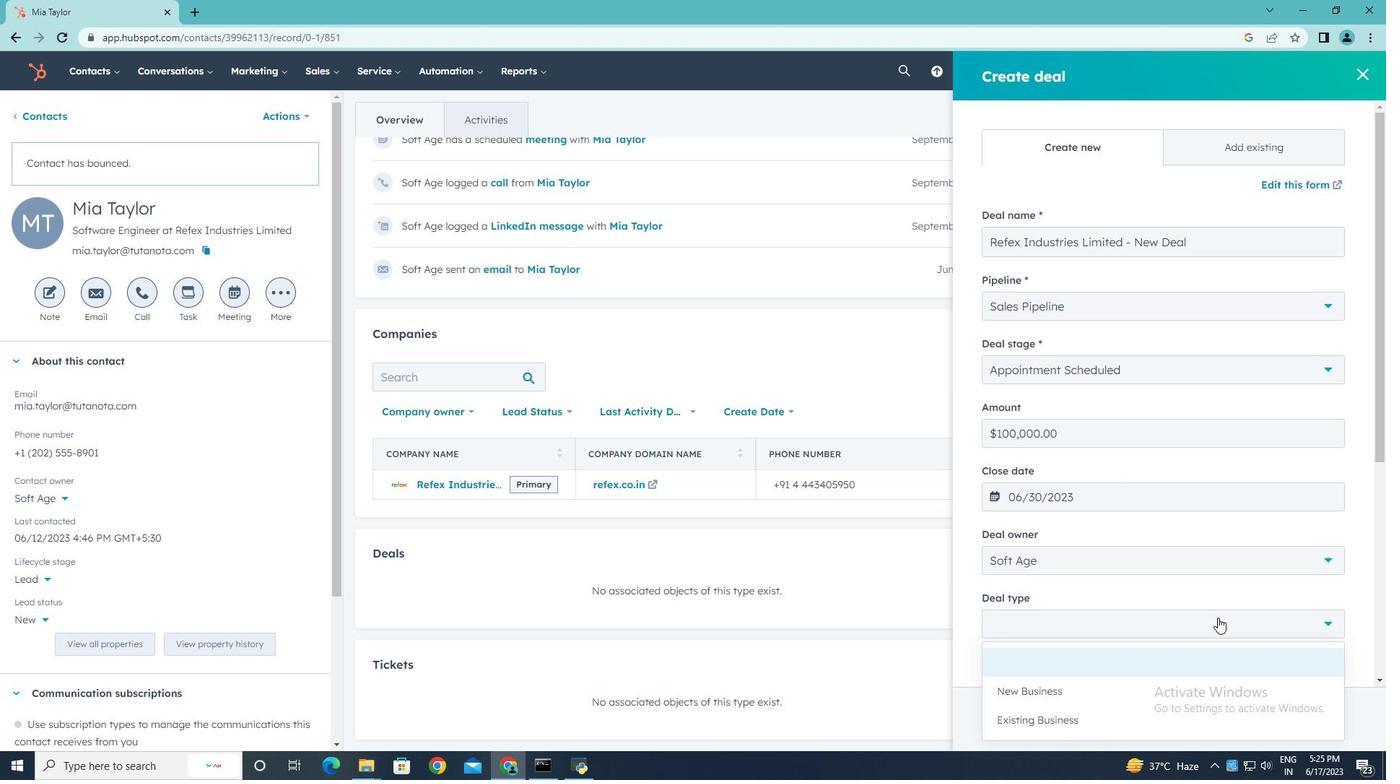
Action: Mouse moved to (1074, 550)
Screenshot: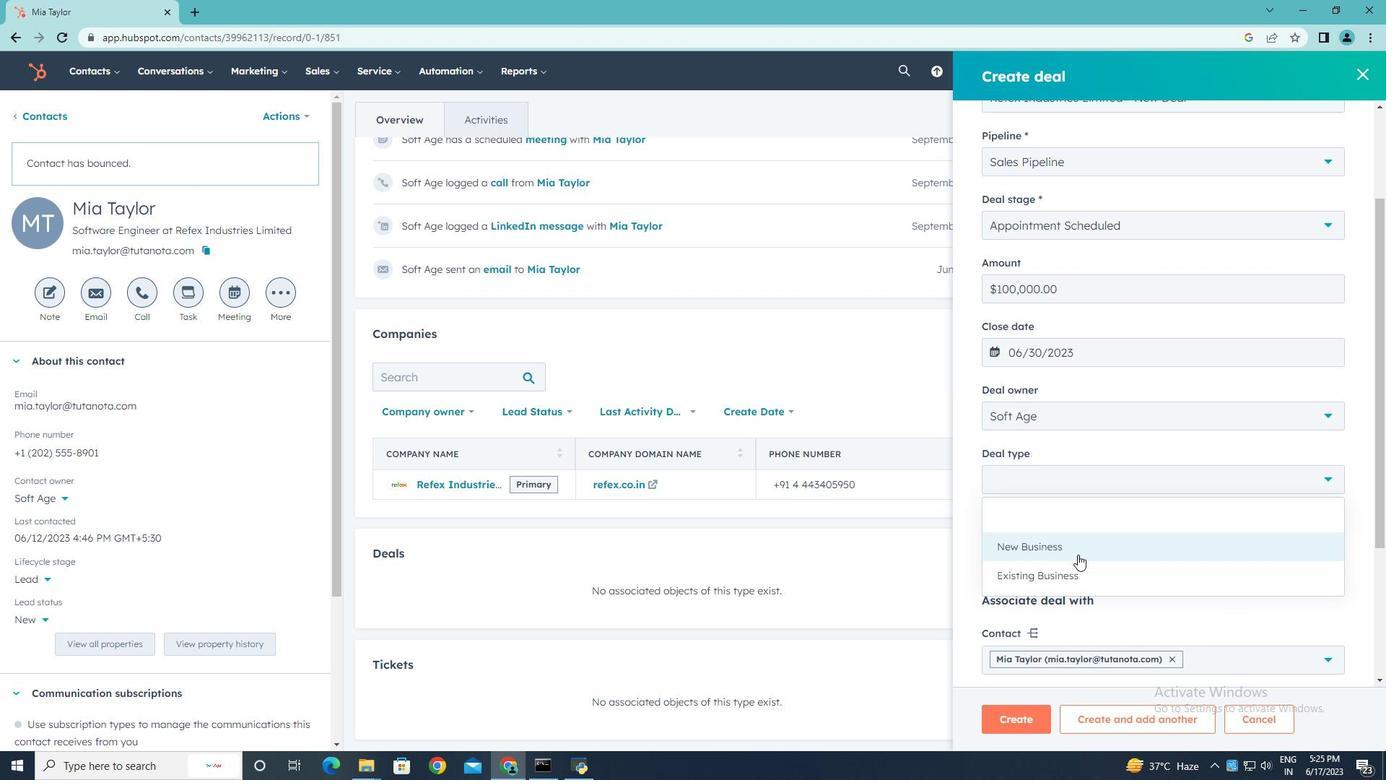 
Action: Mouse pressed left at (1074, 550)
Screenshot: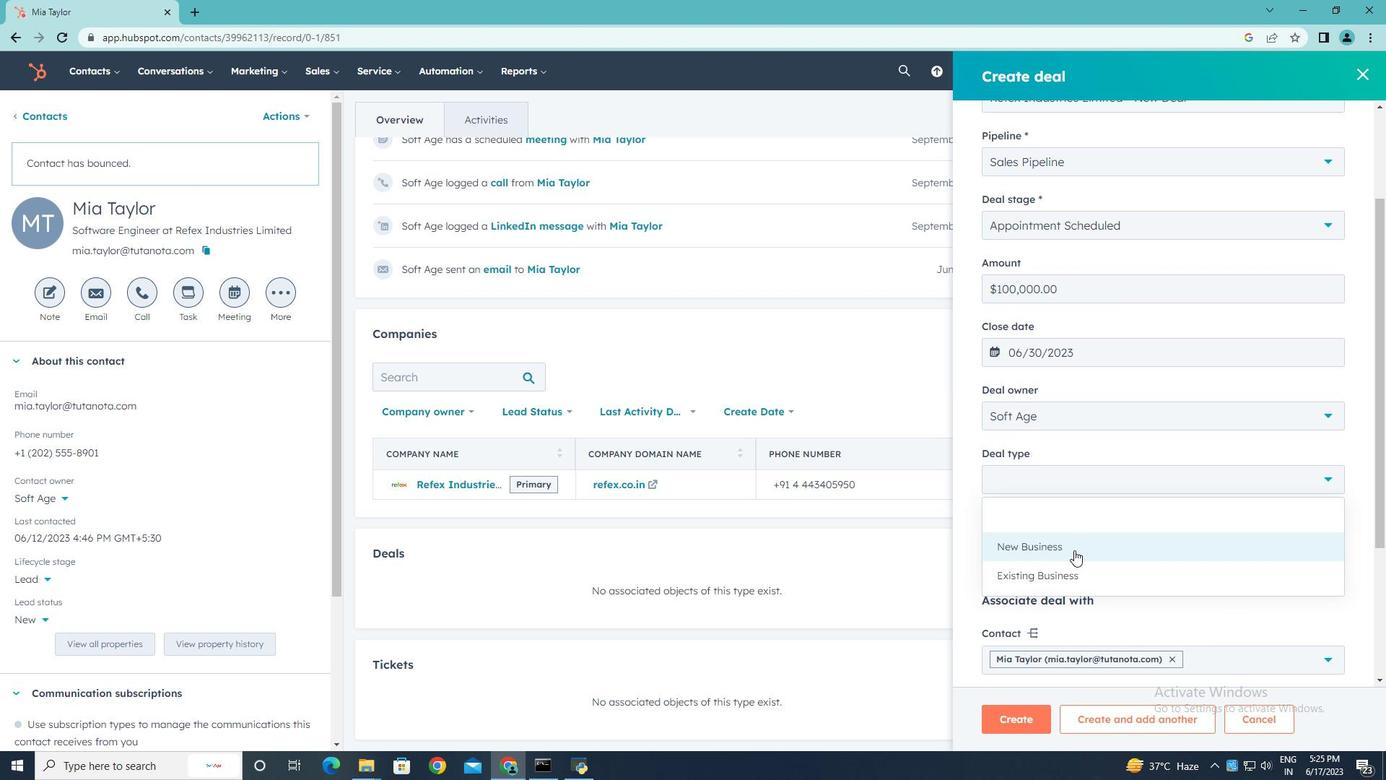 
Action: Mouse moved to (1324, 544)
Screenshot: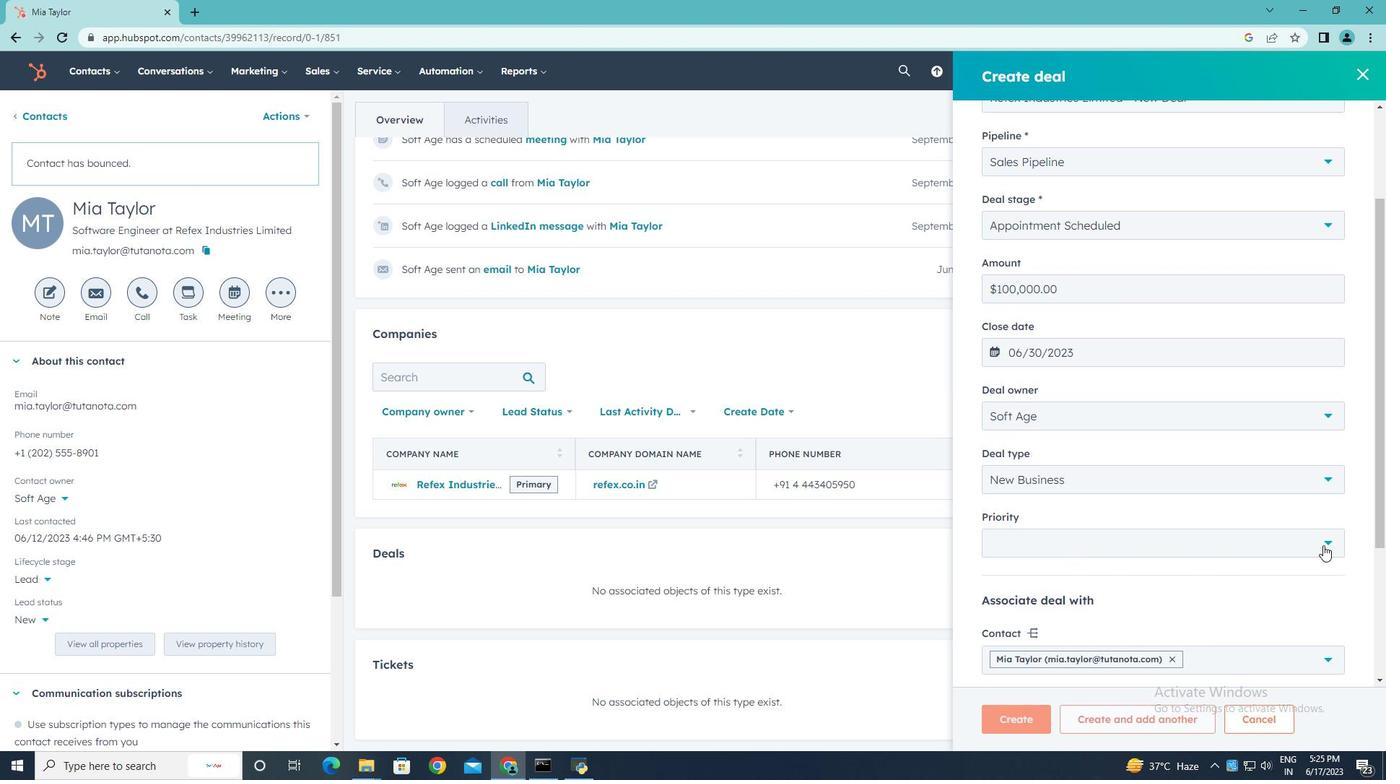 
Action: Mouse pressed left at (1324, 544)
Screenshot: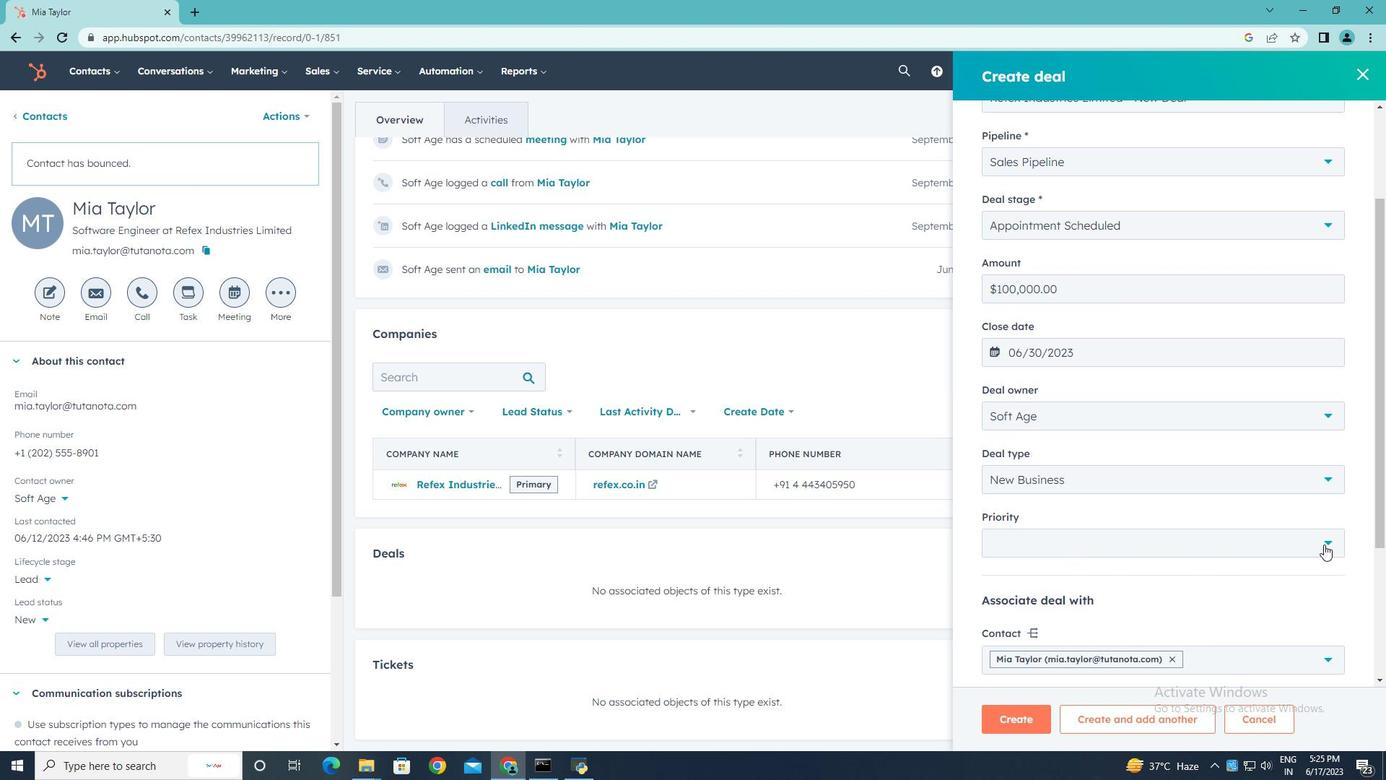 
Action: Mouse moved to (1044, 640)
Screenshot: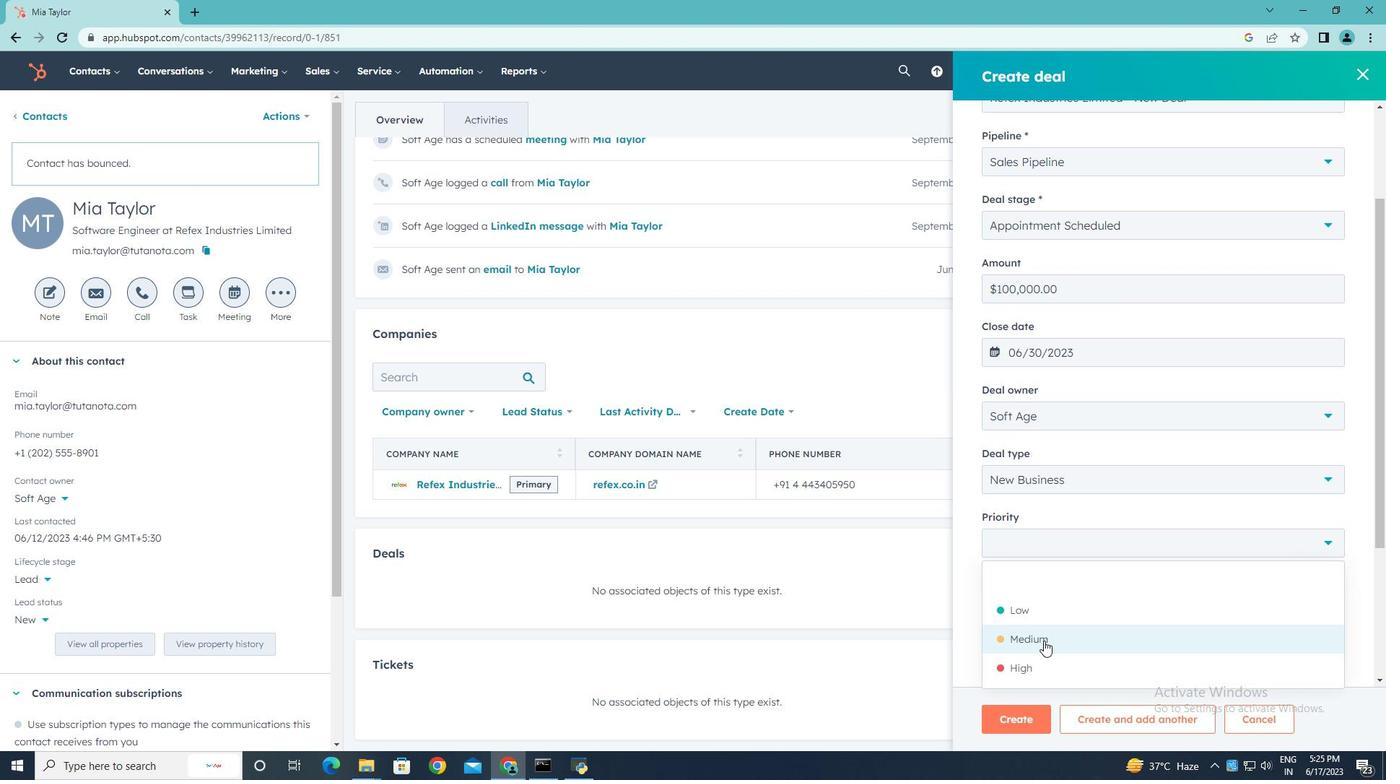 
Action: Mouse pressed left at (1044, 640)
Screenshot: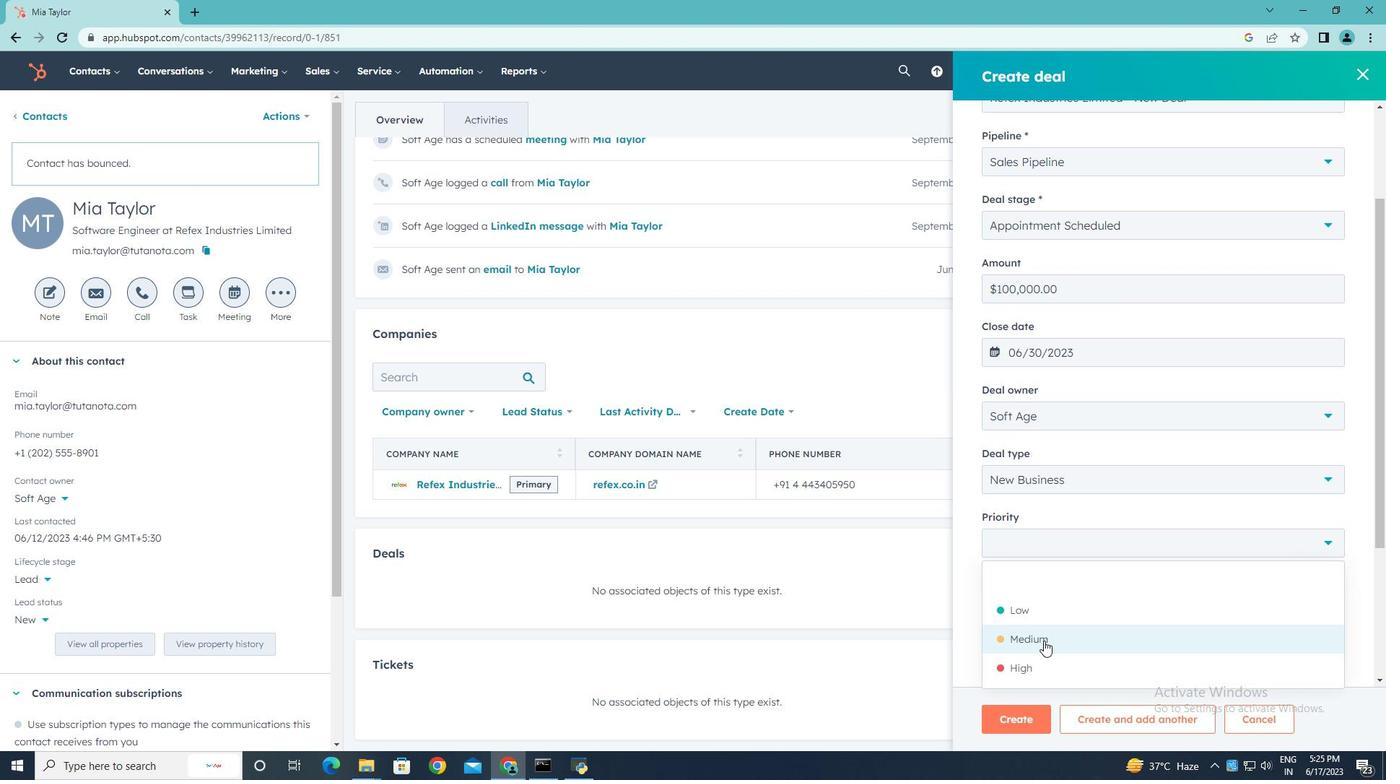 
Action: Mouse moved to (1326, 660)
Screenshot: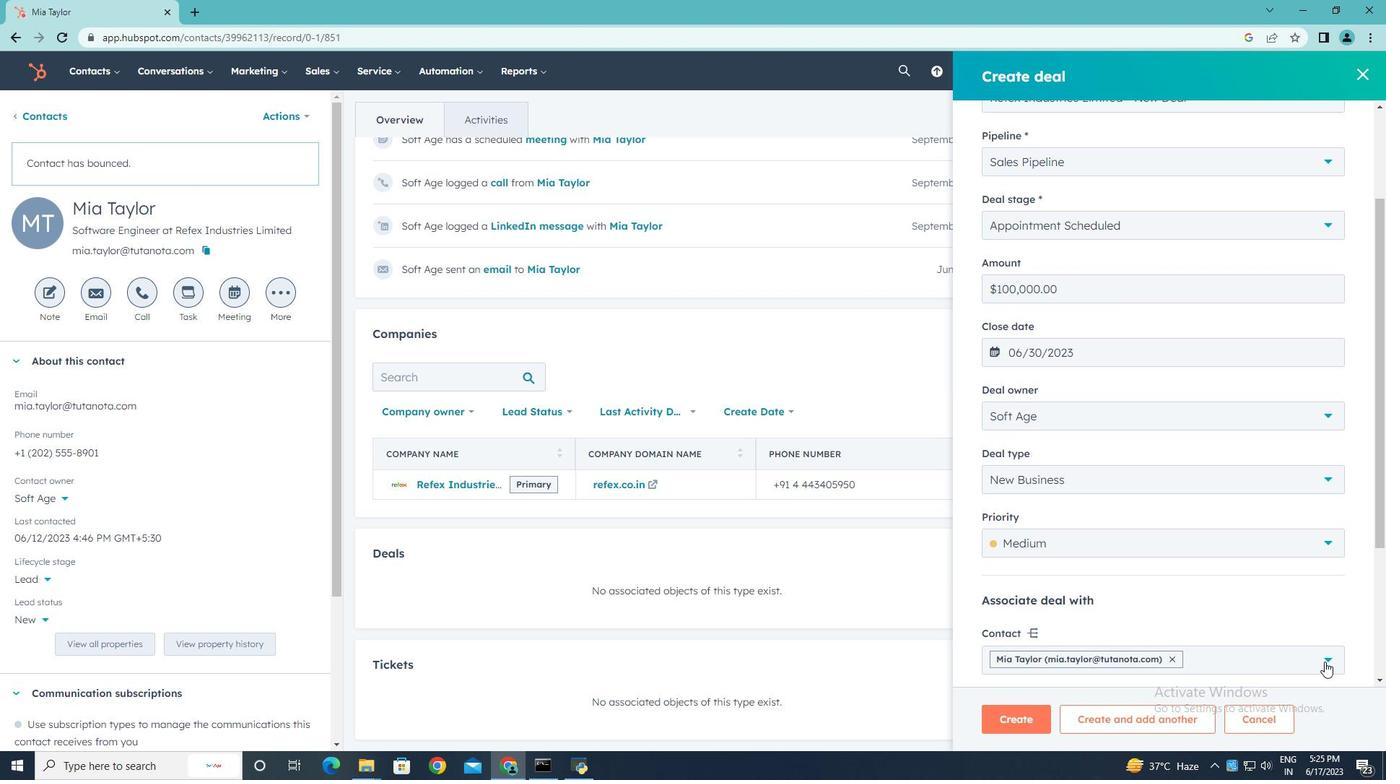 
Action: Mouse pressed left at (1326, 660)
Screenshot: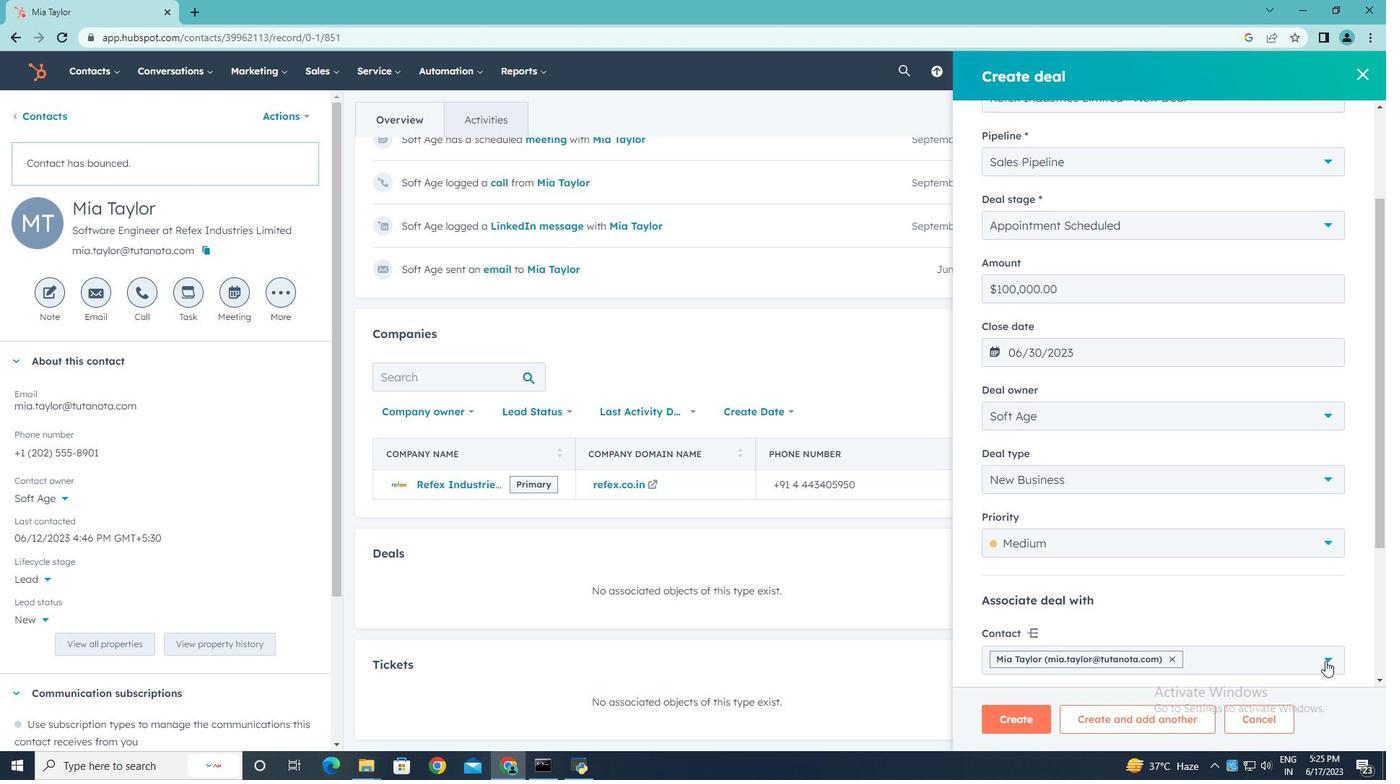
Action: Mouse moved to (1247, 585)
Screenshot: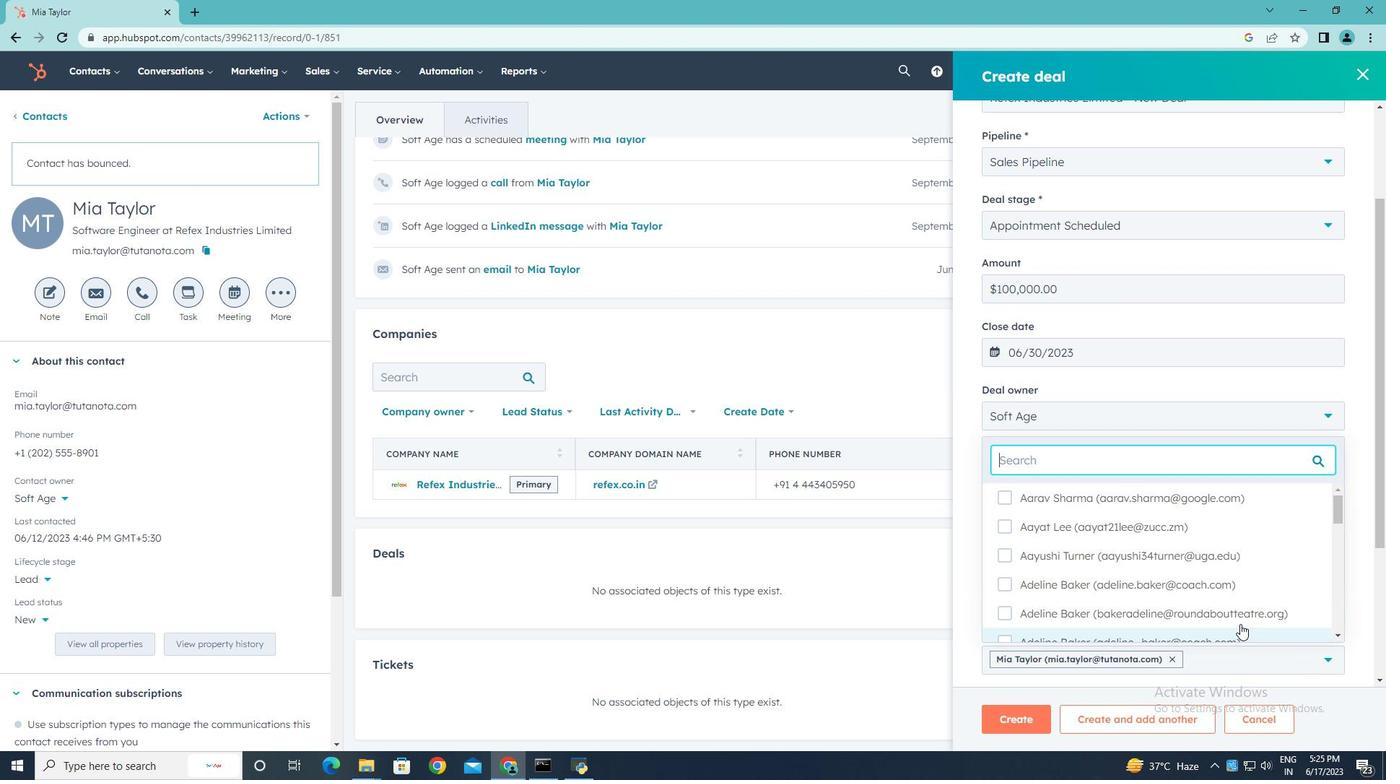 
Action: Mouse scrolled (1247, 585) with delta (0, 0)
Screenshot: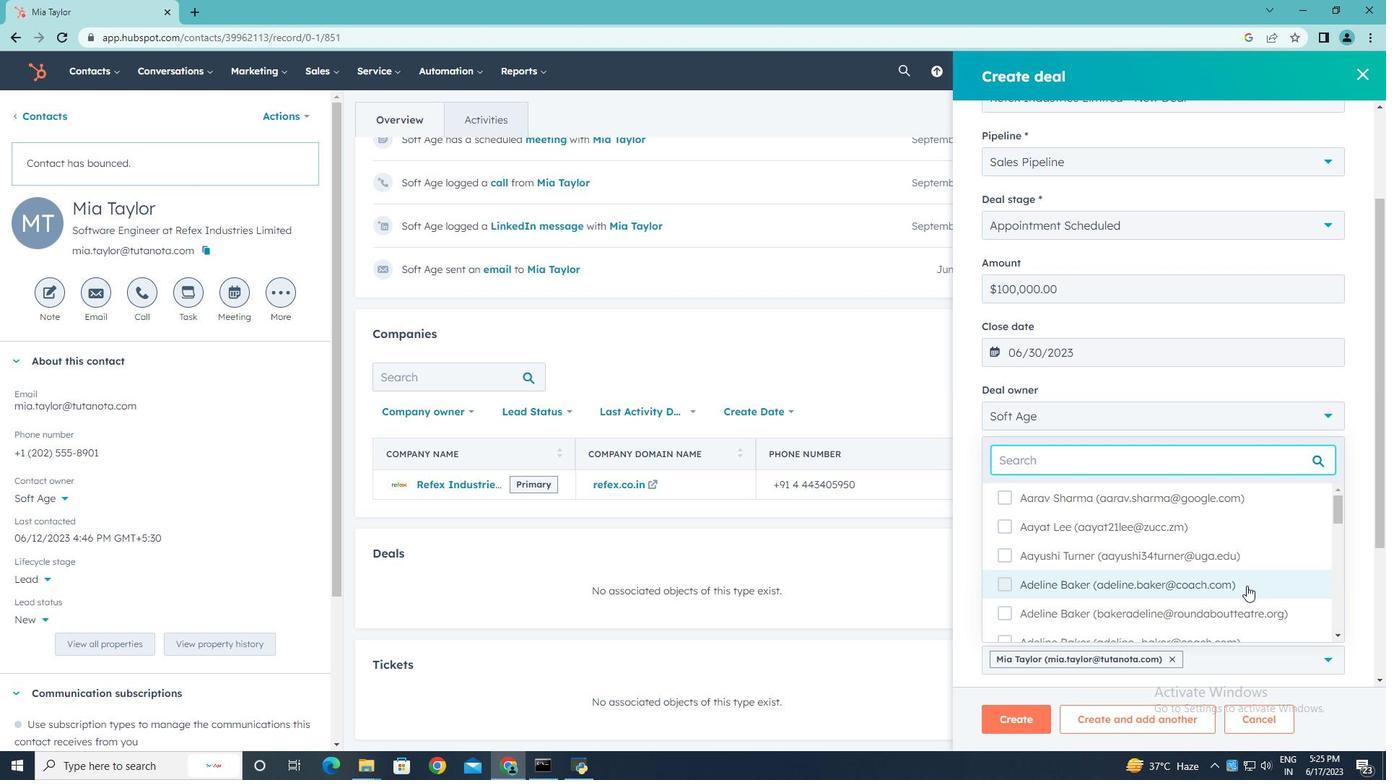 
Action: Mouse scrolled (1247, 585) with delta (0, 0)
Screenshot: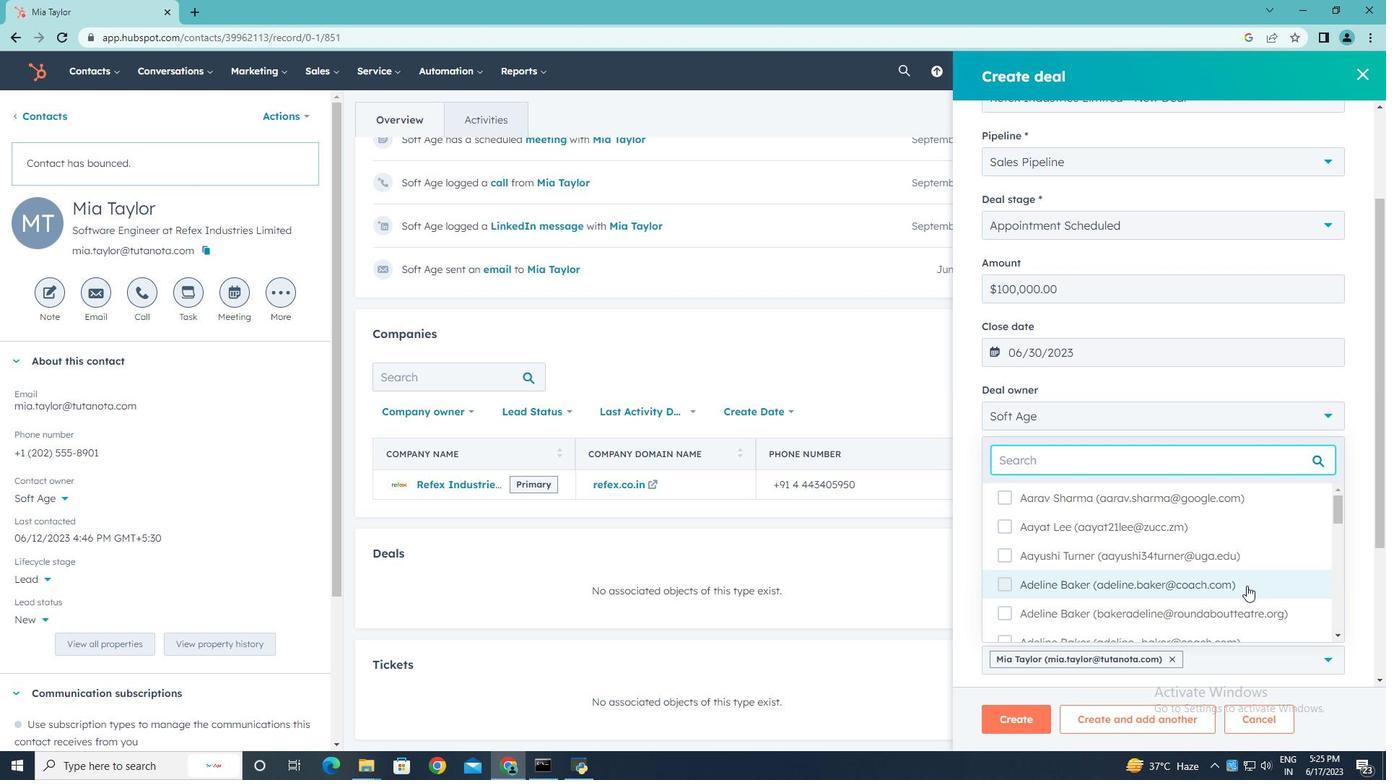 
Action: Mouse scrolled (1247, 585) with delta (0, 0)
Screenshot: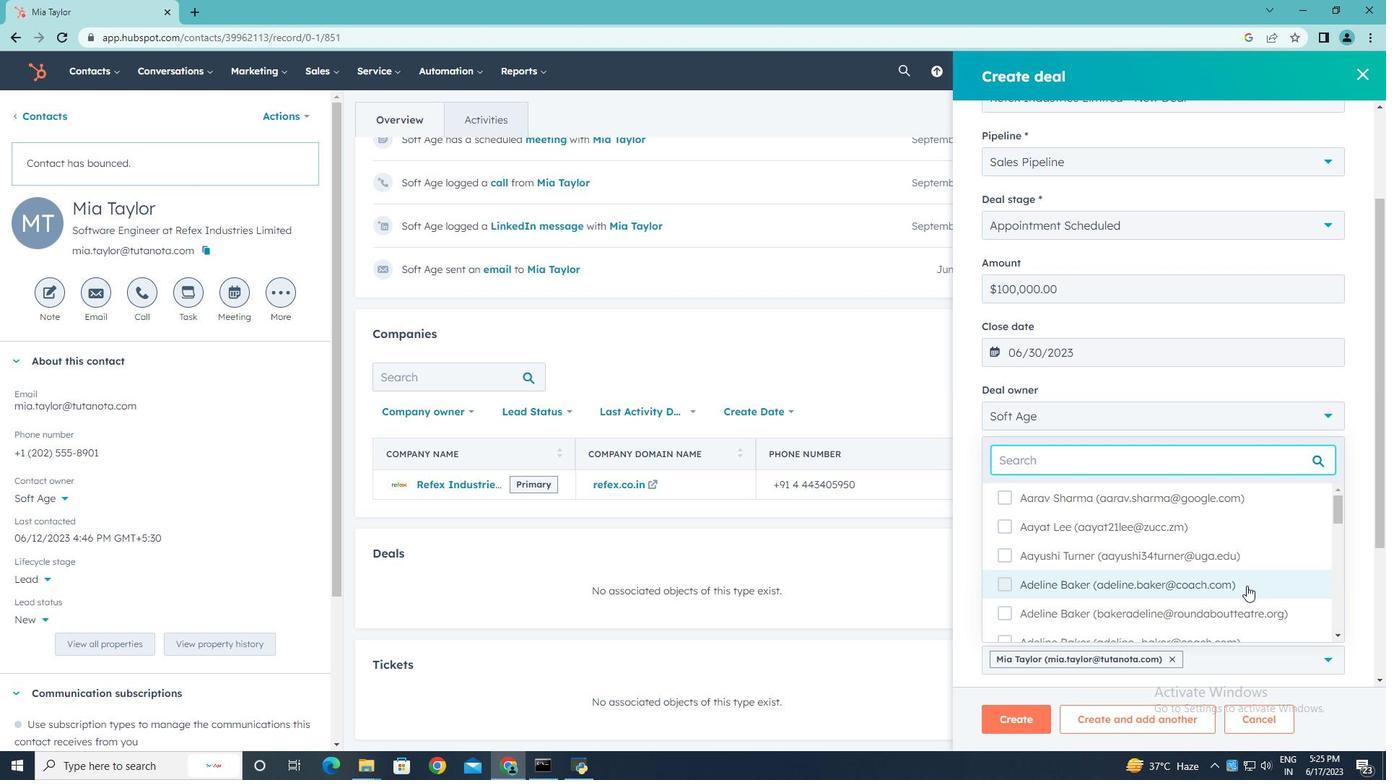 
Action: Mouse scrolled (1247, 585) with delta (0, 0)
Screenshot: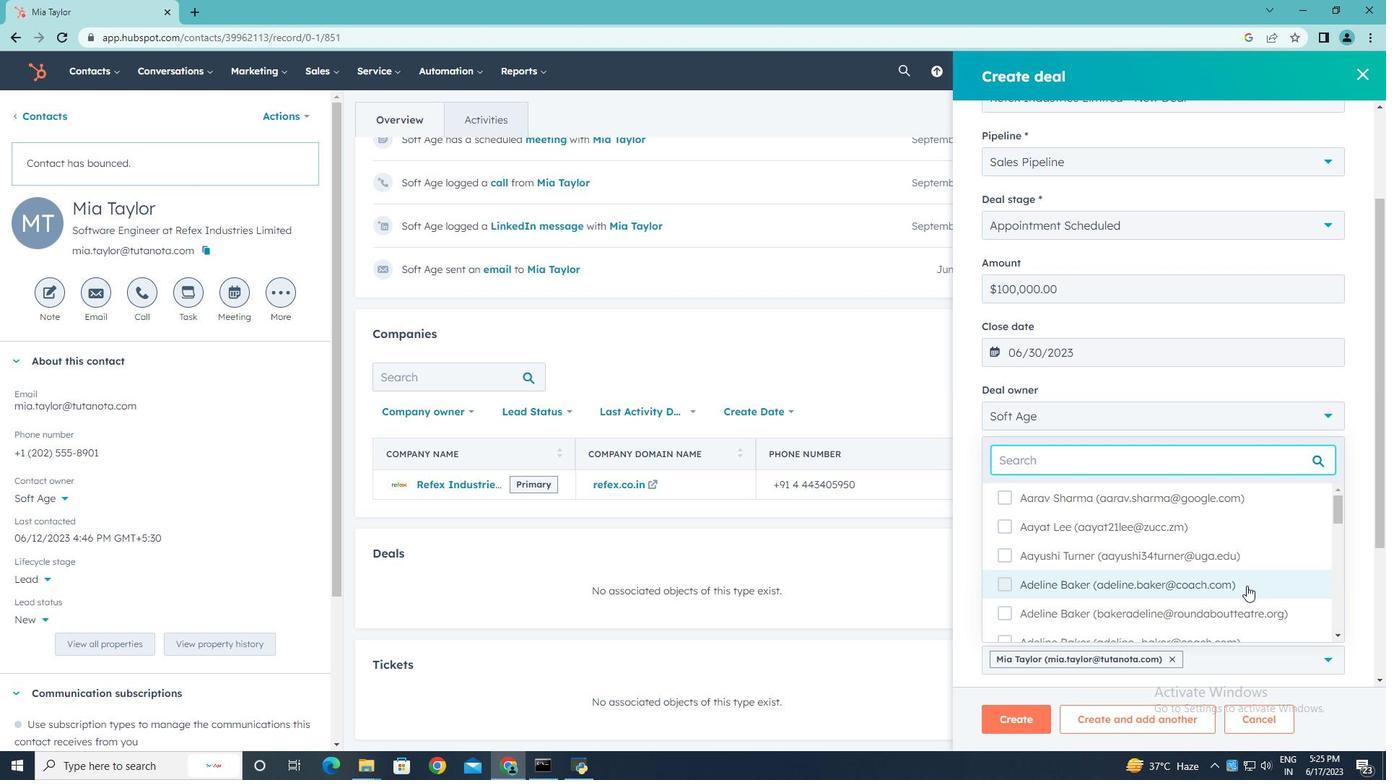 
Action: Mouse scrolled (1247, 585) with delta (0, 0)
Screenshot: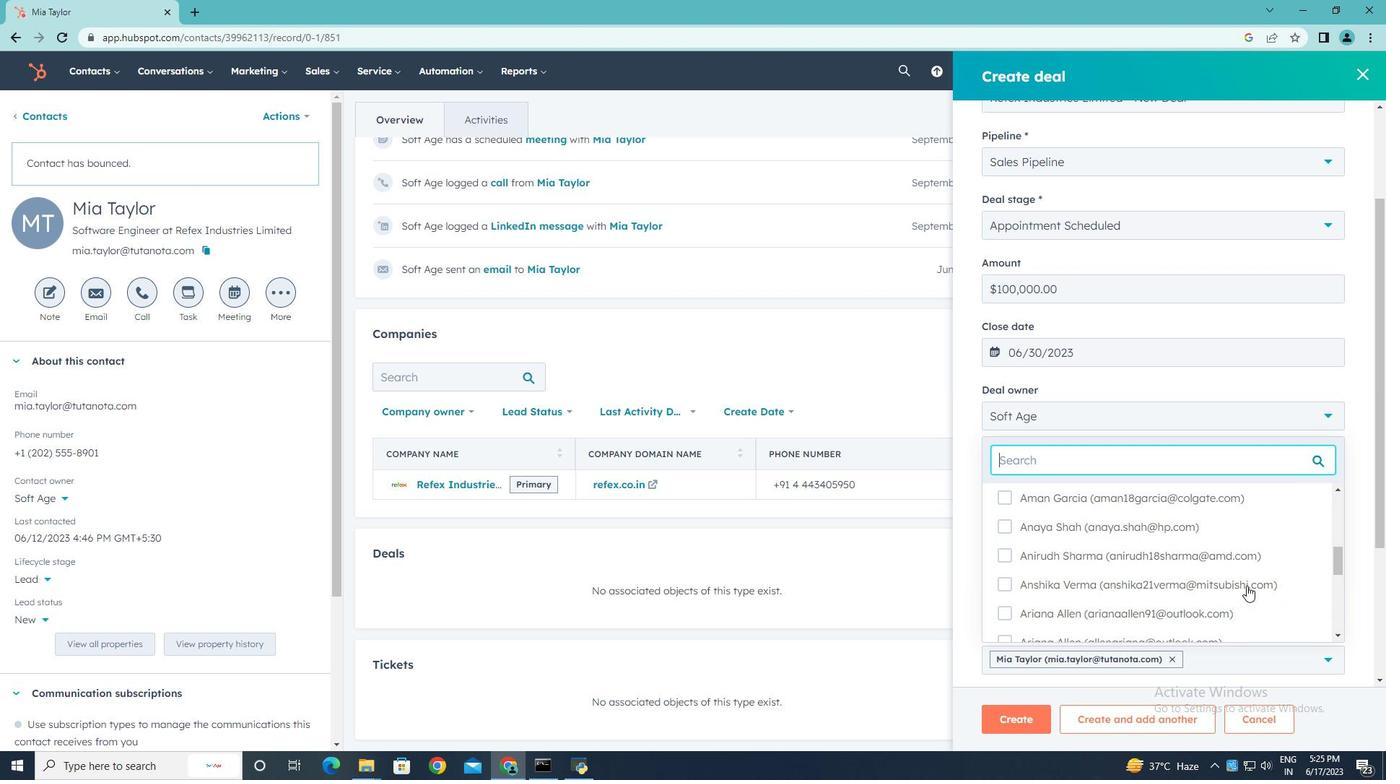 
Action: Mouse scrolled (1247, 585) with delta (0, 0)
Screenshot: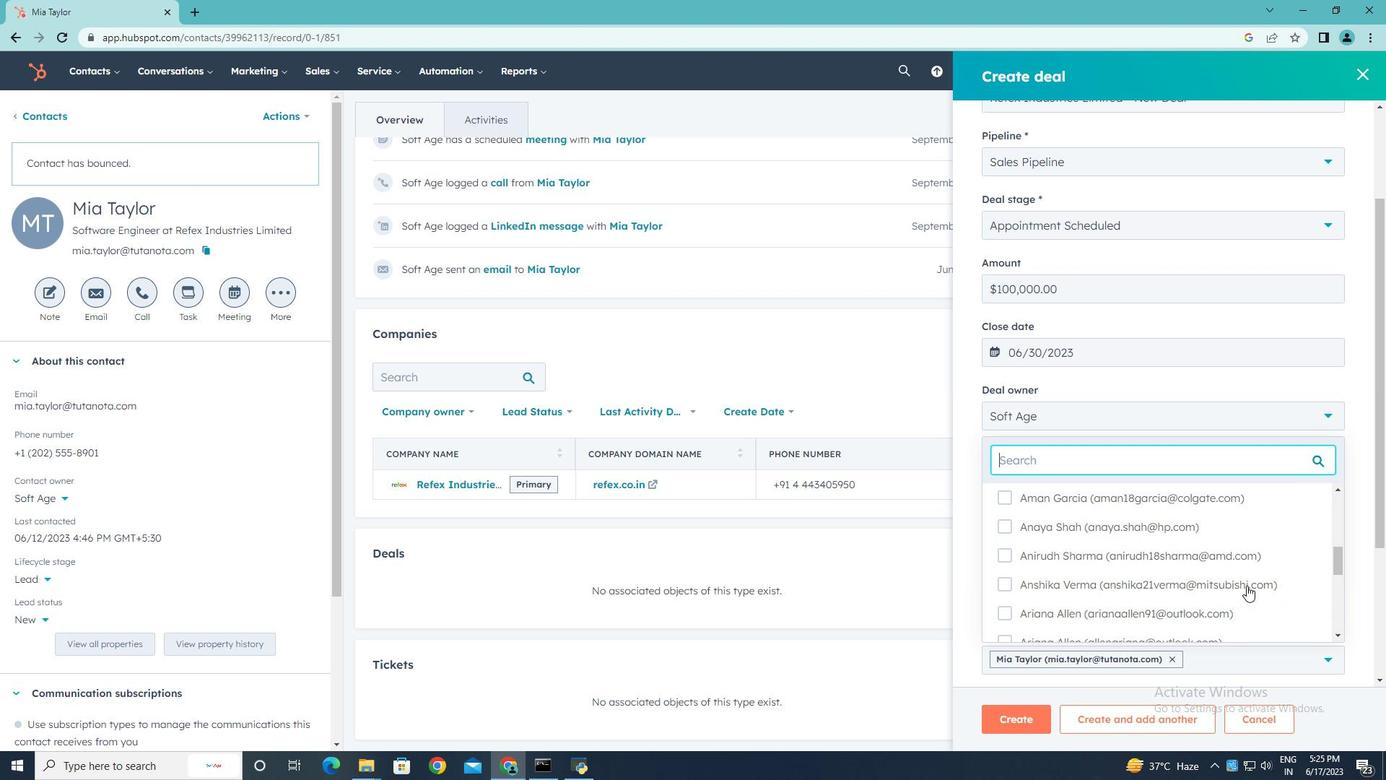 
Action: Mouse scrolled (1247, 585) with delta (0, 0)
Screenshot: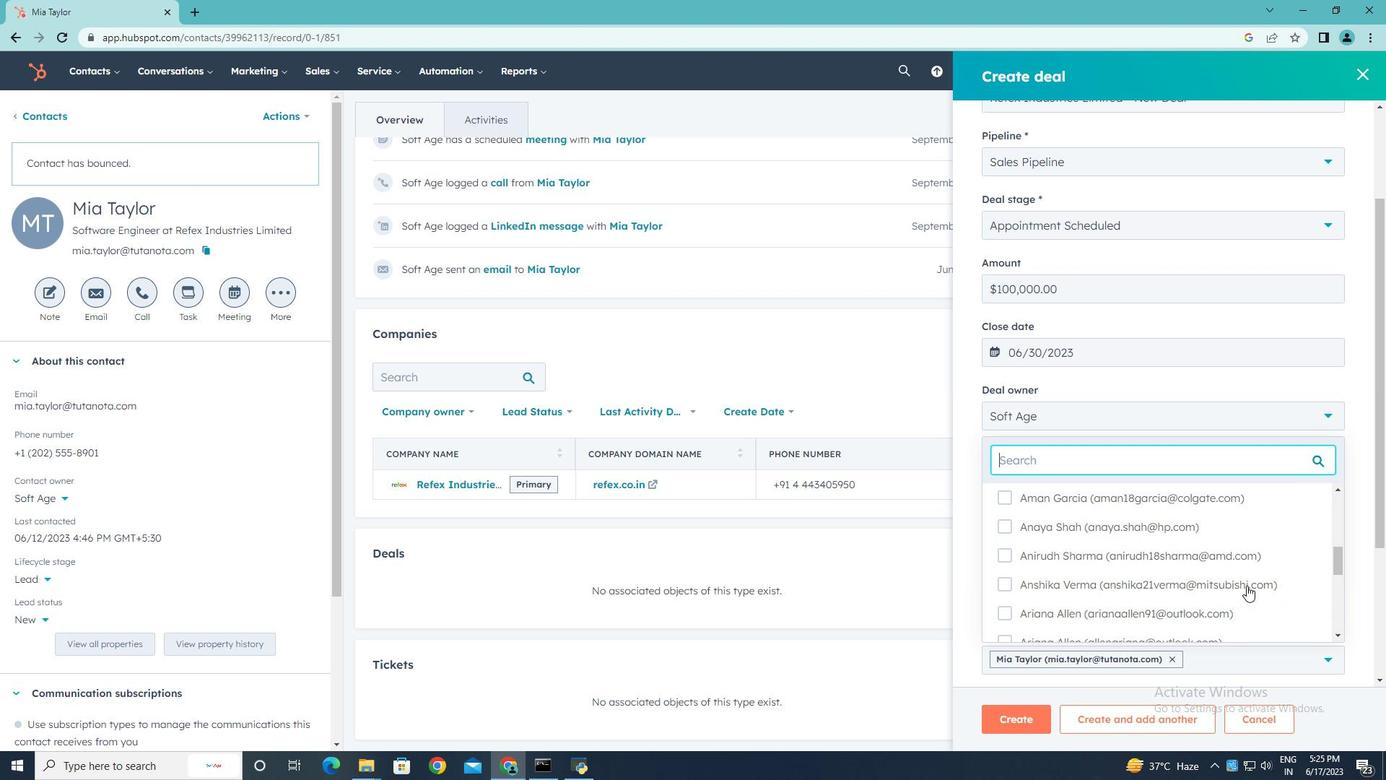 
Action: Mouse moved to (1005, 602)
Screenshot: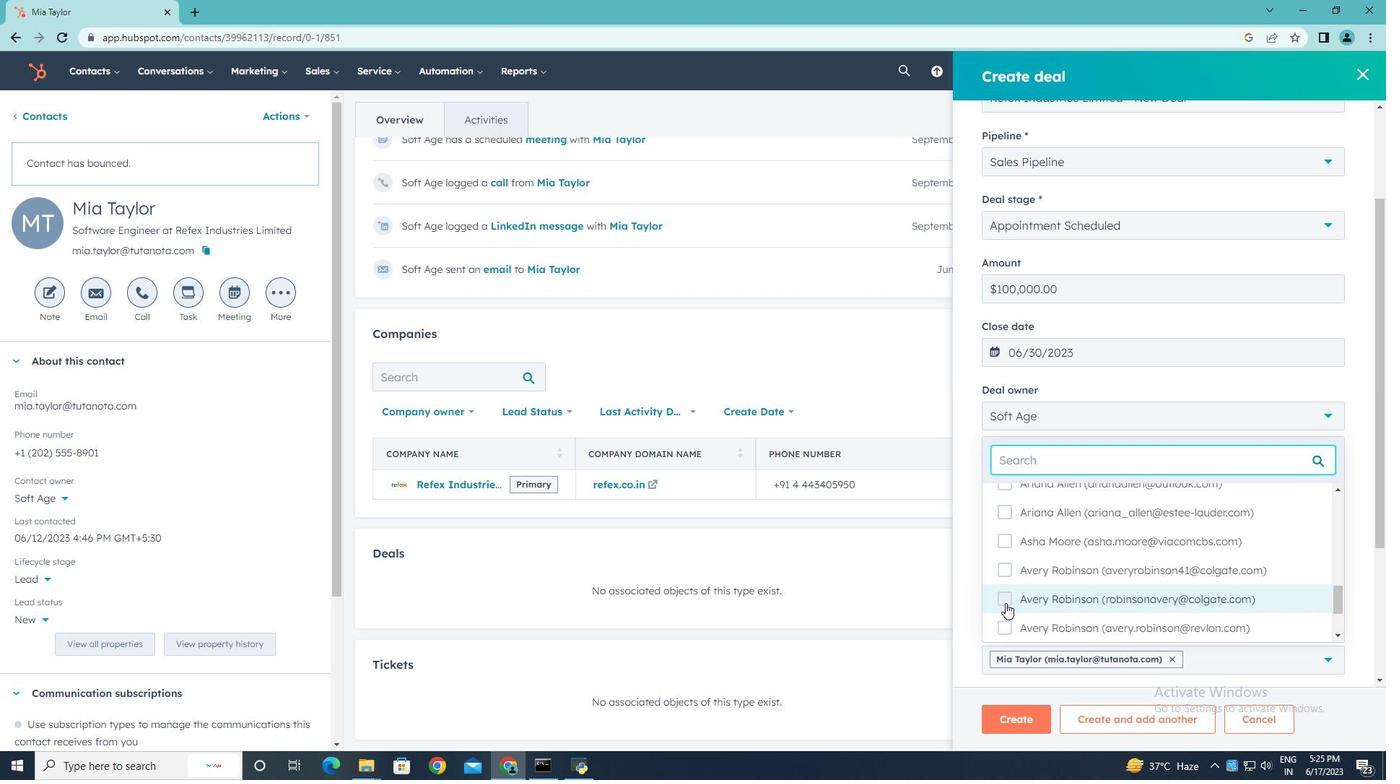 
Action: Mouse pressed left at (1005, 602)
Screenshot: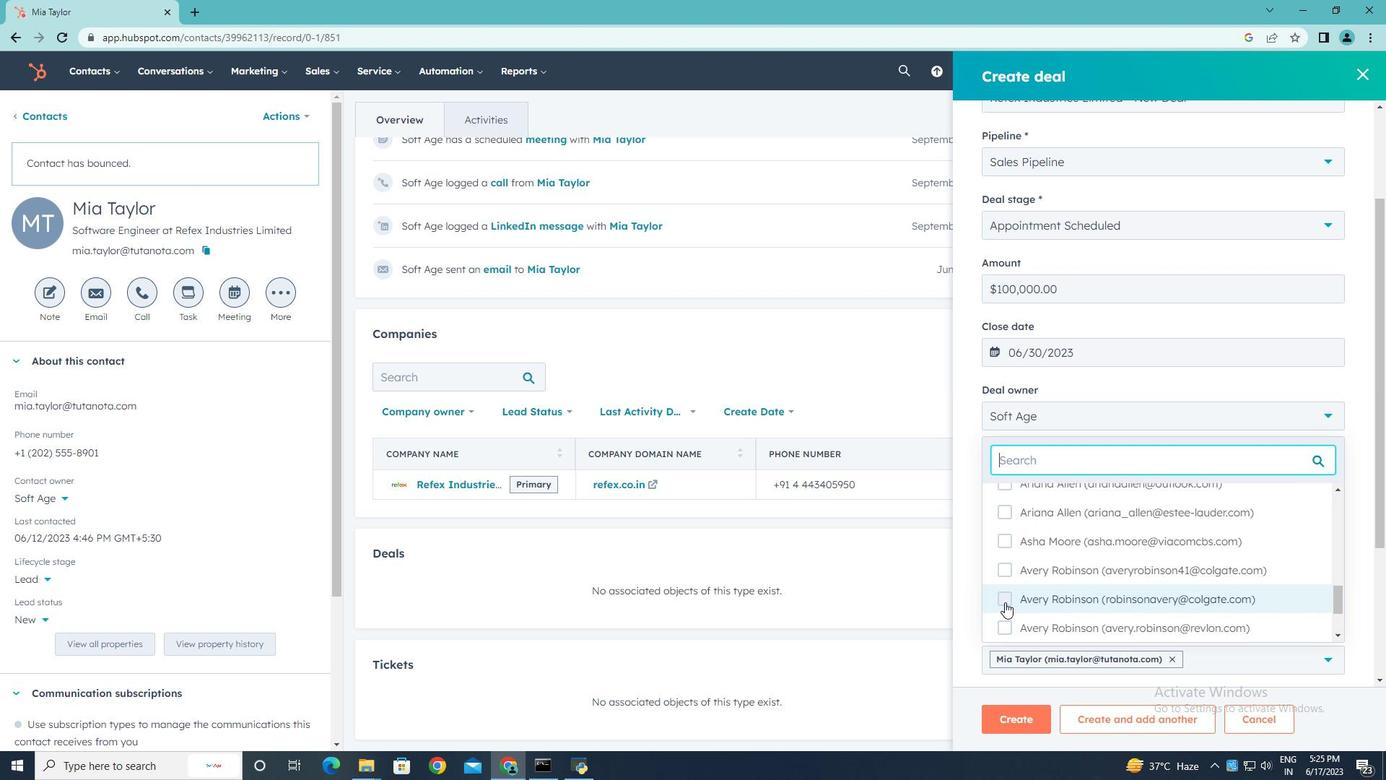 
Action: Mouse moved to (1330, 668)
Screenshot: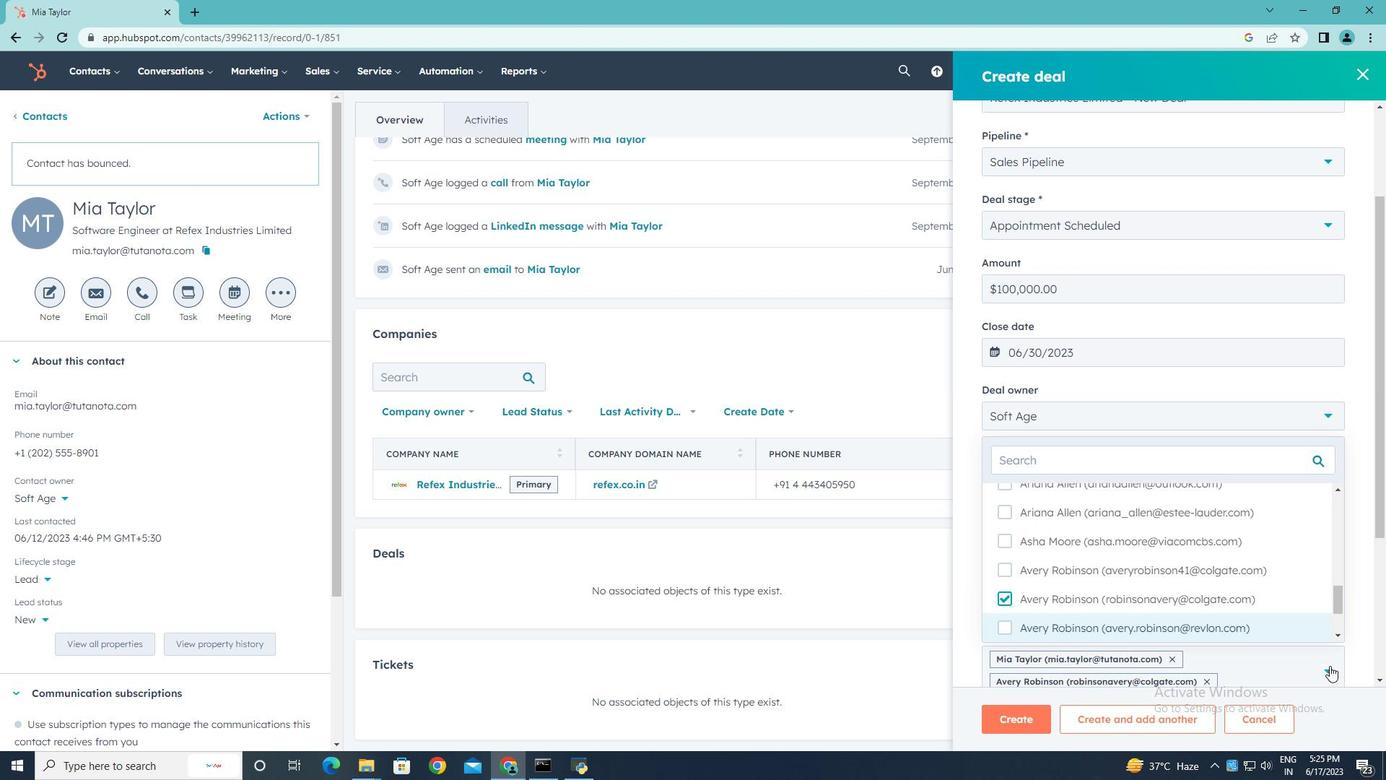 
Action: Mouse pressed left at (1330, 668)
Screenshot: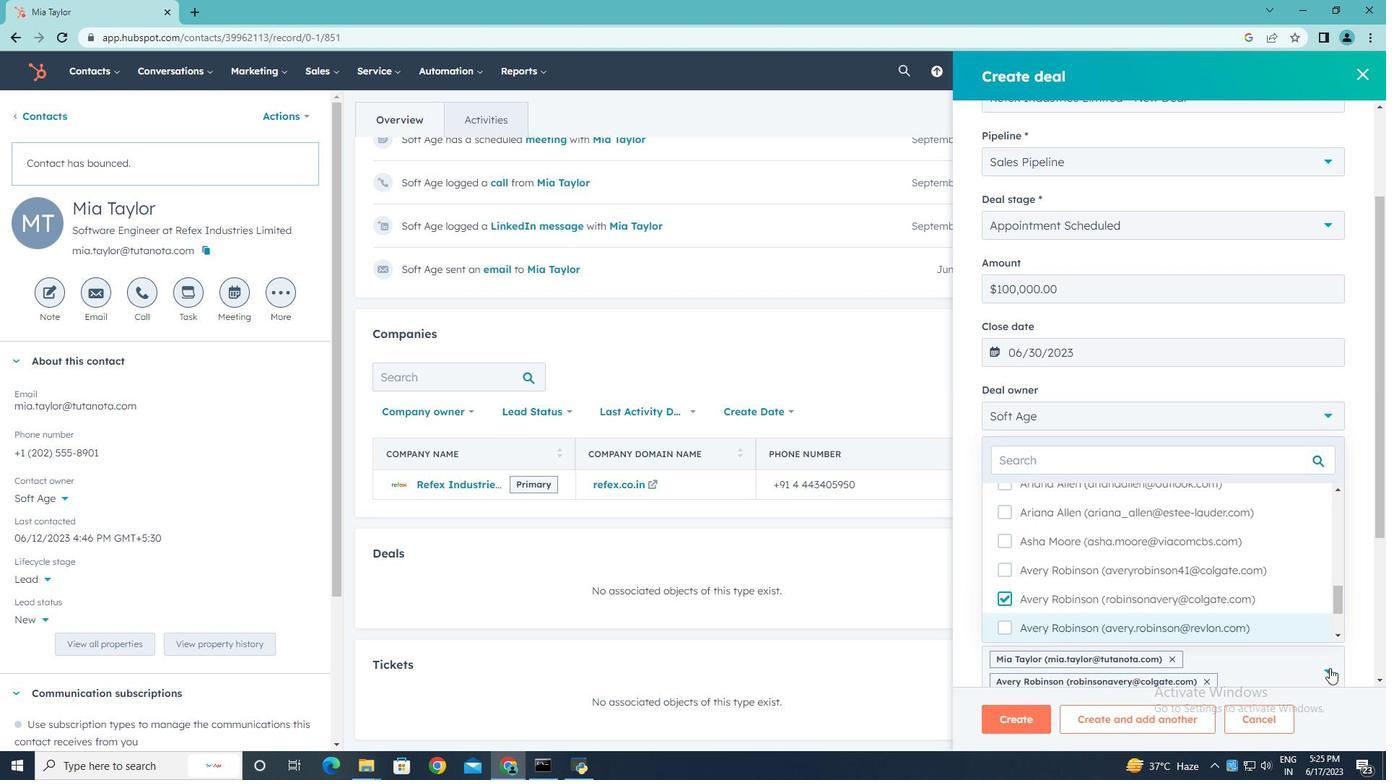 
Action: Mouse moved to (1251, 616)
Screenshot: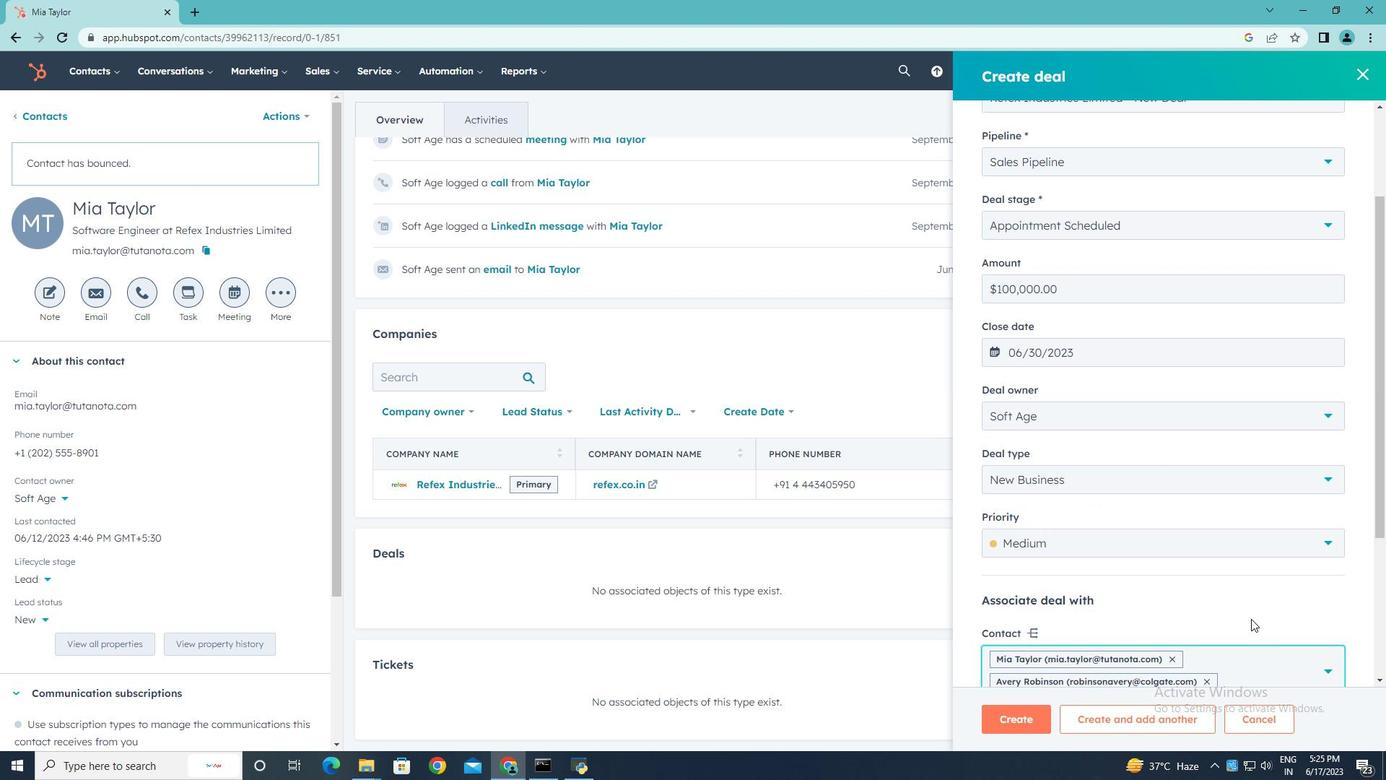 
Action: Mouse scrolled (1251, 616) with delta (0, 0)
Screenshot: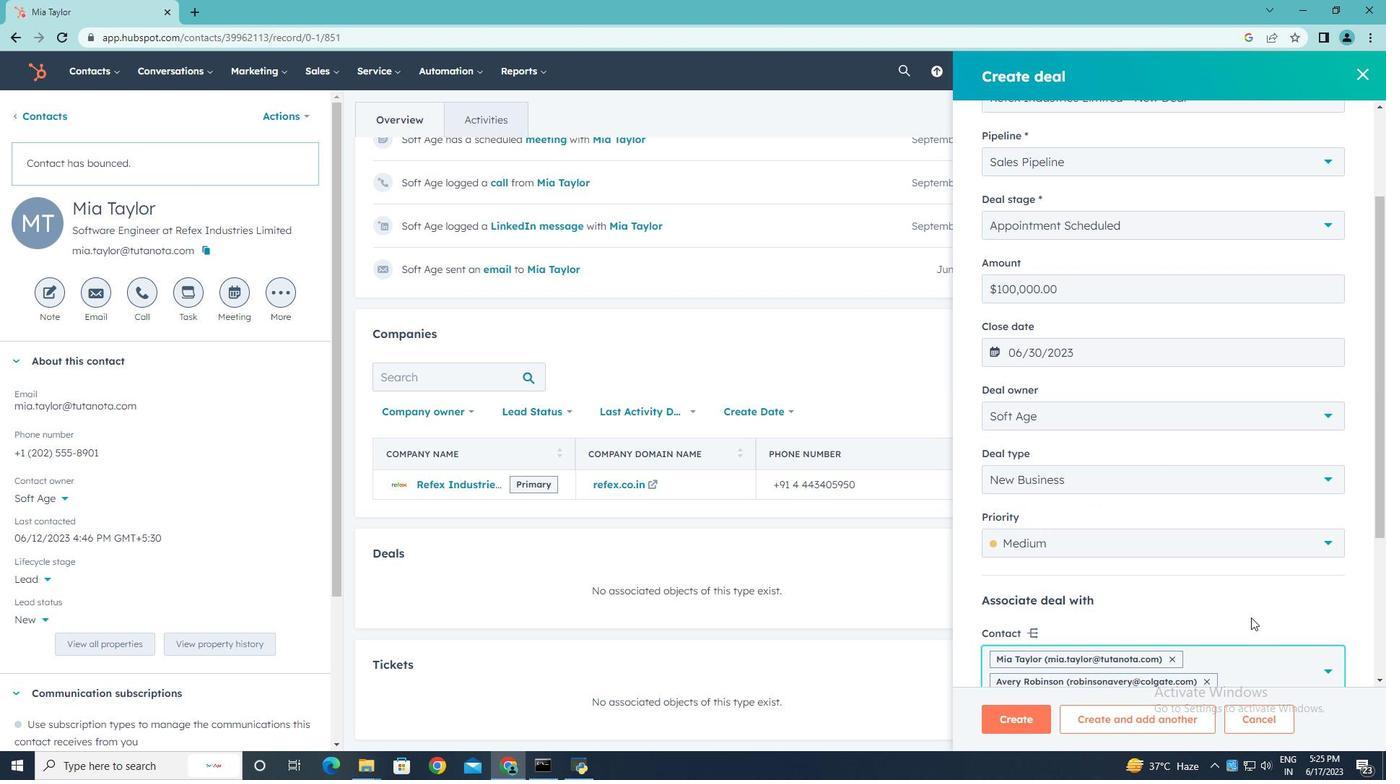 
Action: Mouse scrolled (1251, 616) with delta (0, 0)
Screenshot: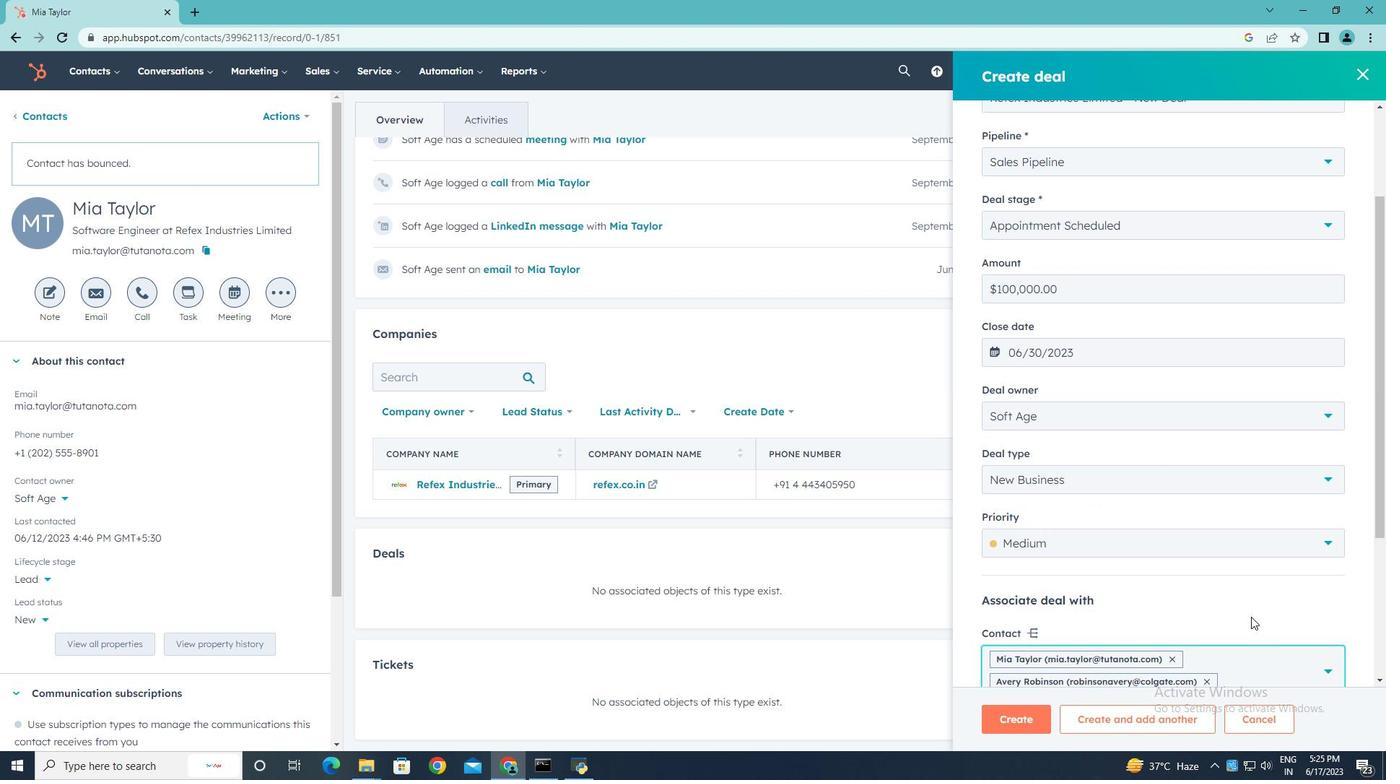 
Action: Mouse scrolled (1251, 616) with delta (0, 0)
Screenshot: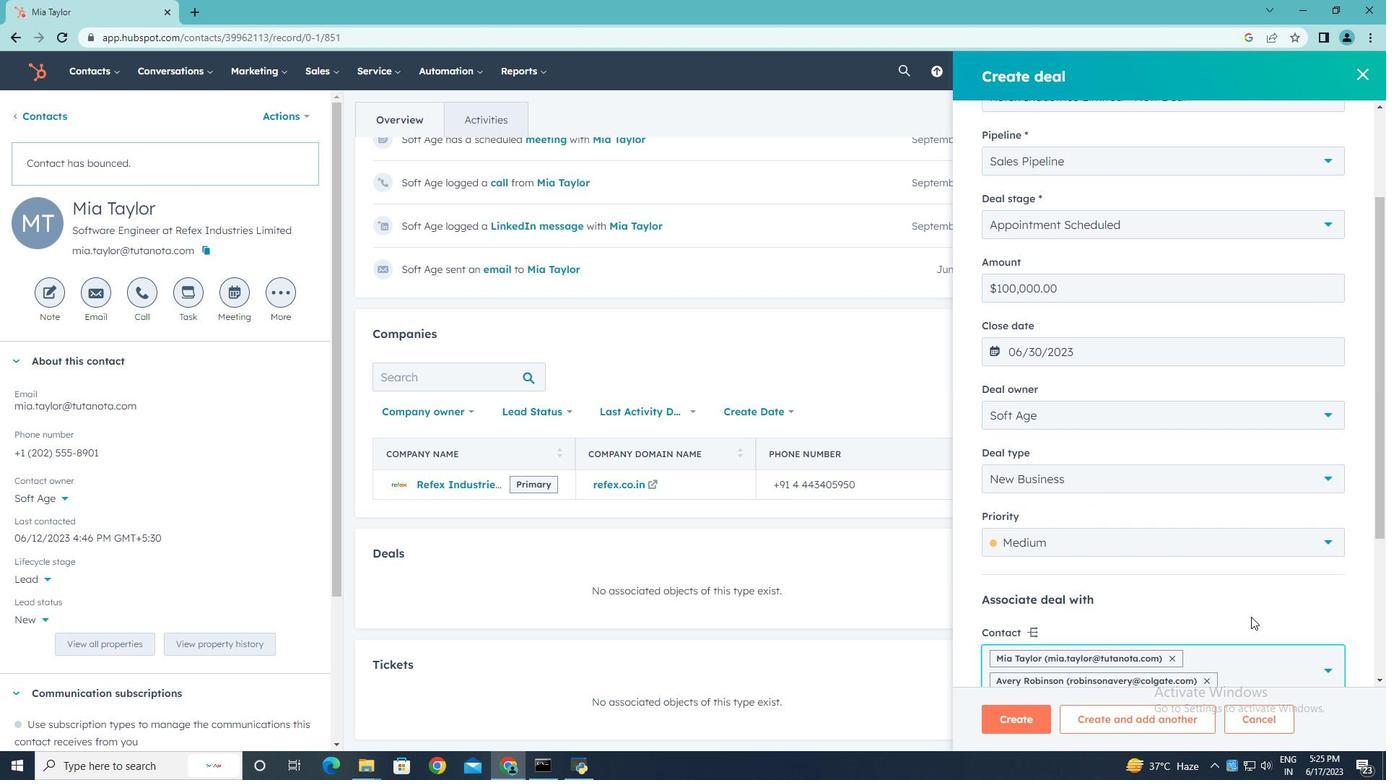 
Action: Mouse moved to (1248, 616)
Screenshot: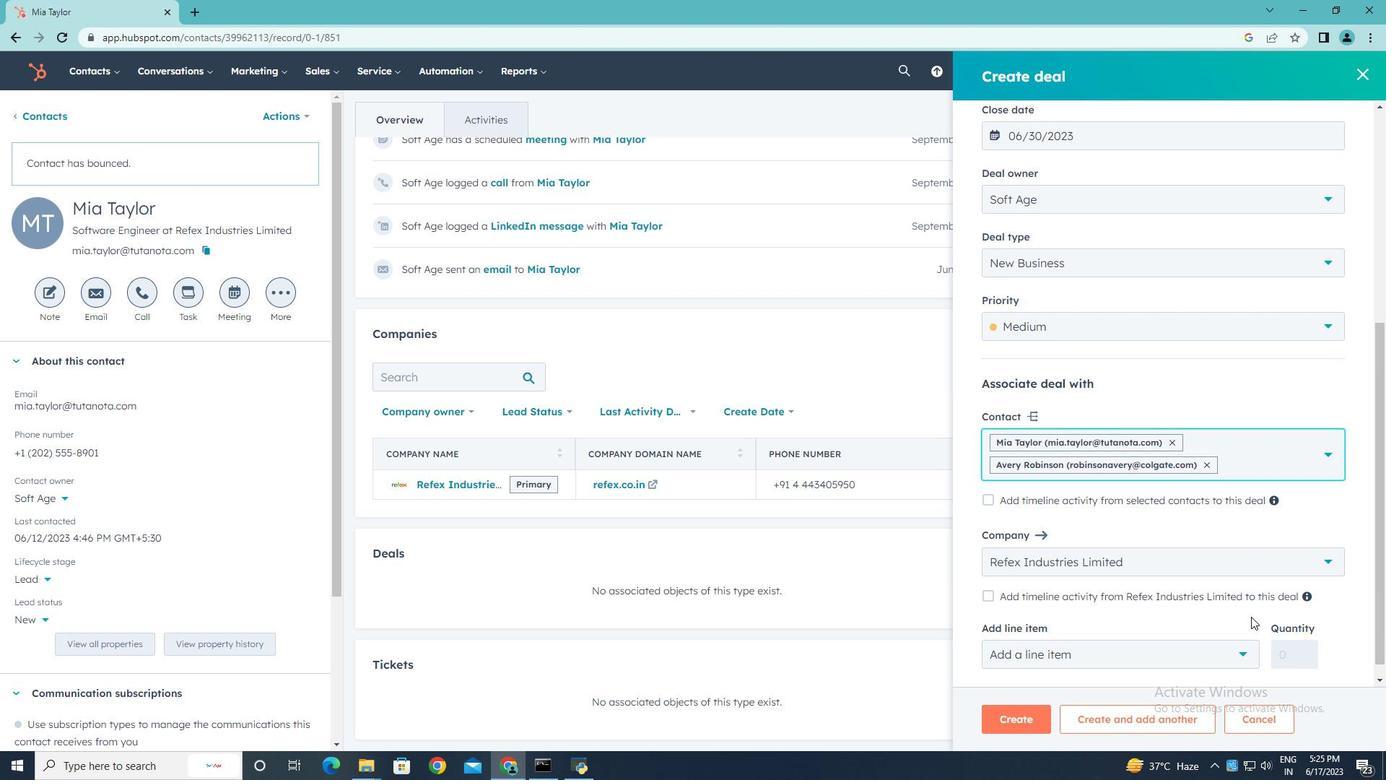 
Action: Mouse scrolled (1248, 616) with delta (0, 0)
Screenshot: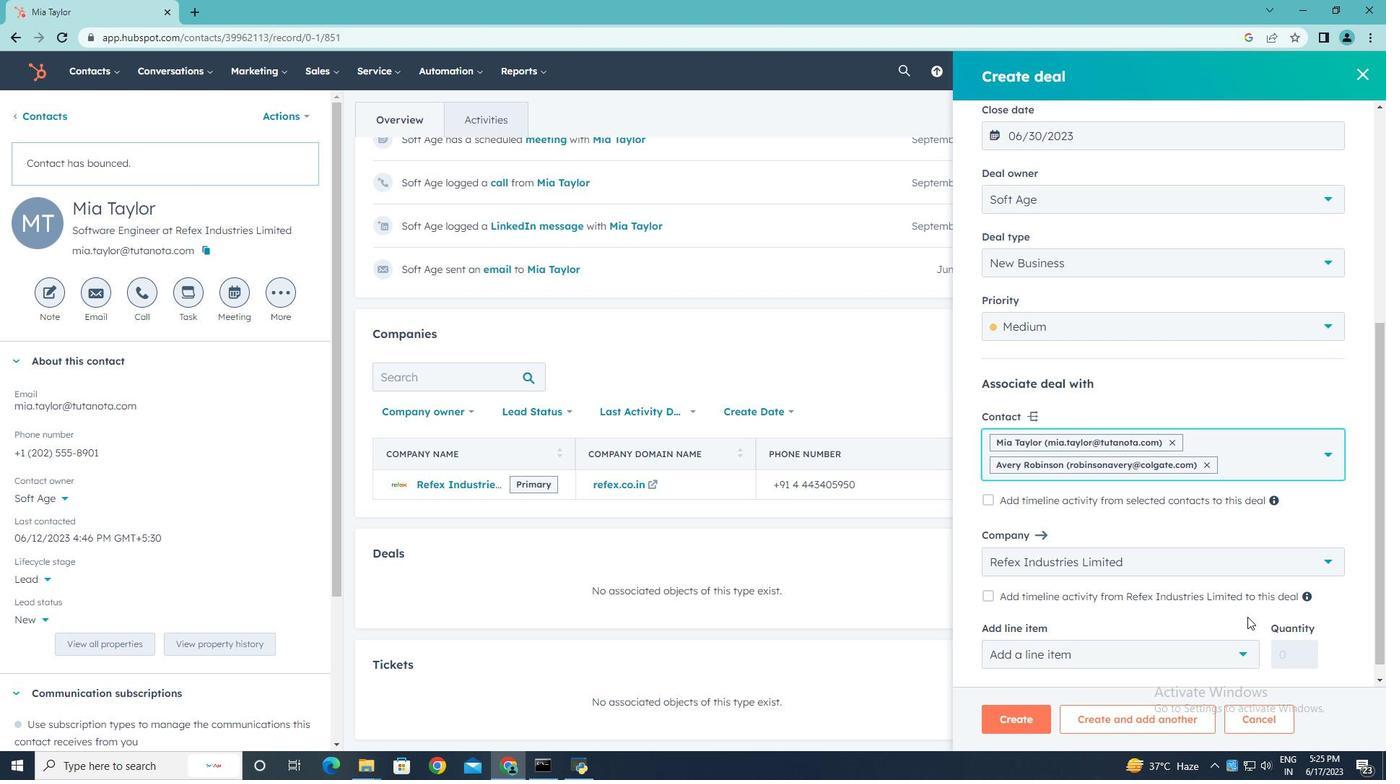 
Action: Mouse scrolled (1248, 616) with delta (0, 0)
Screenshot: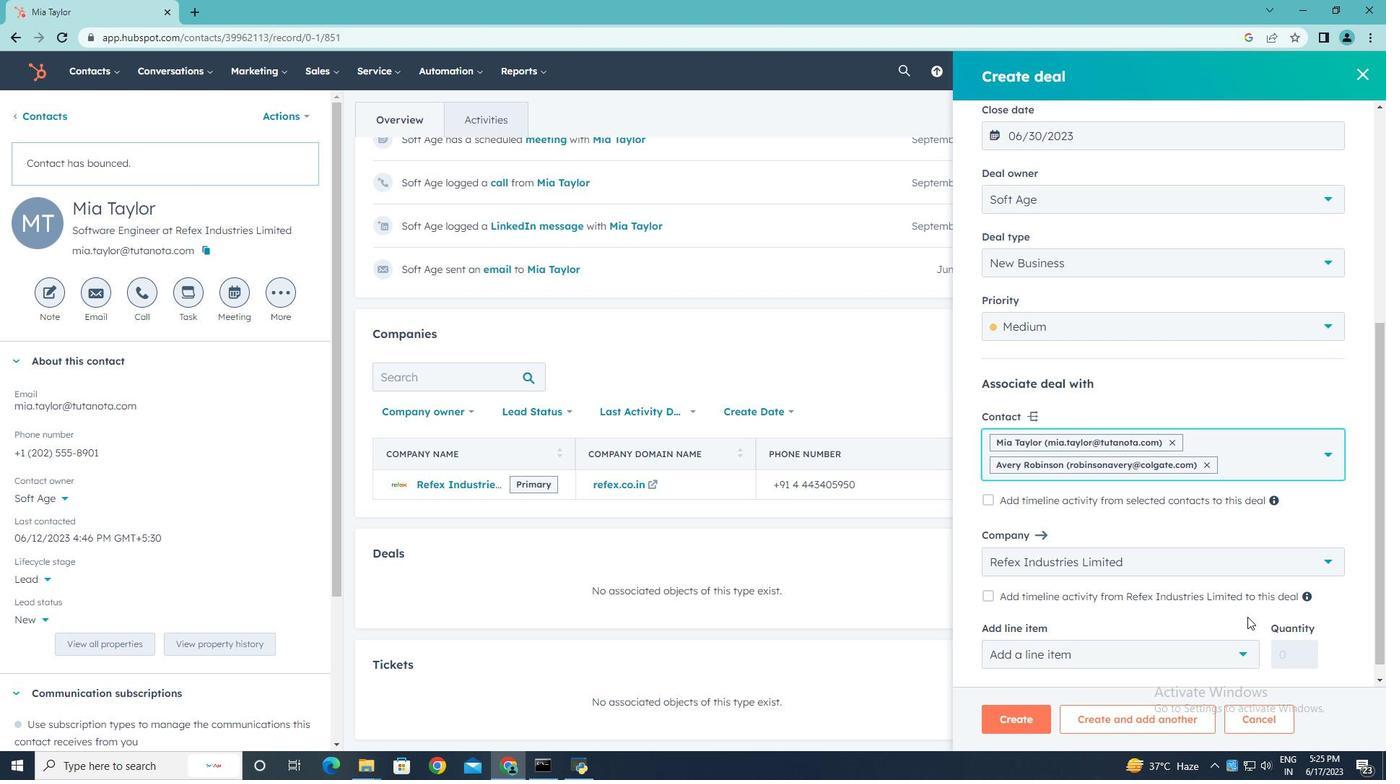 
Action: Mouse scrolled (1248, 616) with delta (0, 0)
Screenshot: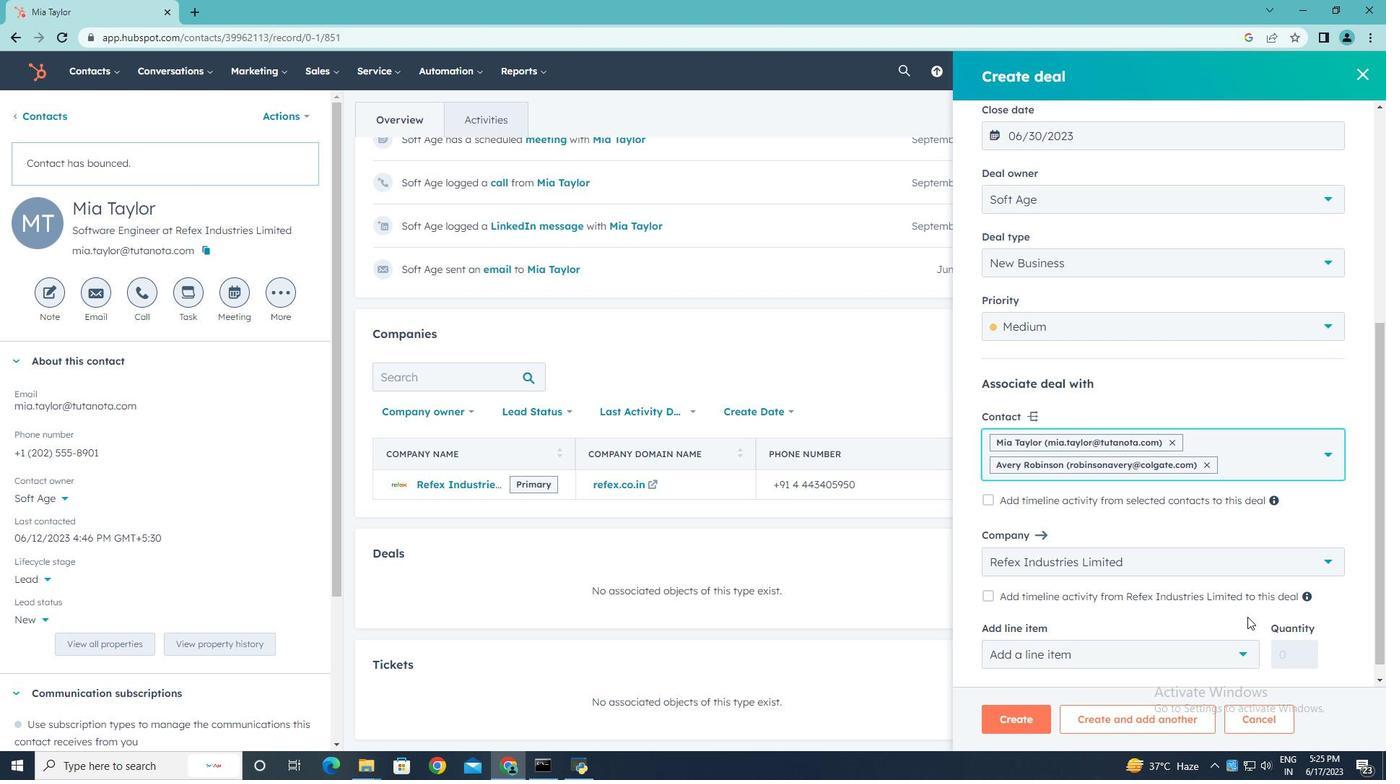 
Action: Mouse moved to (1011, 711)
Screenshot: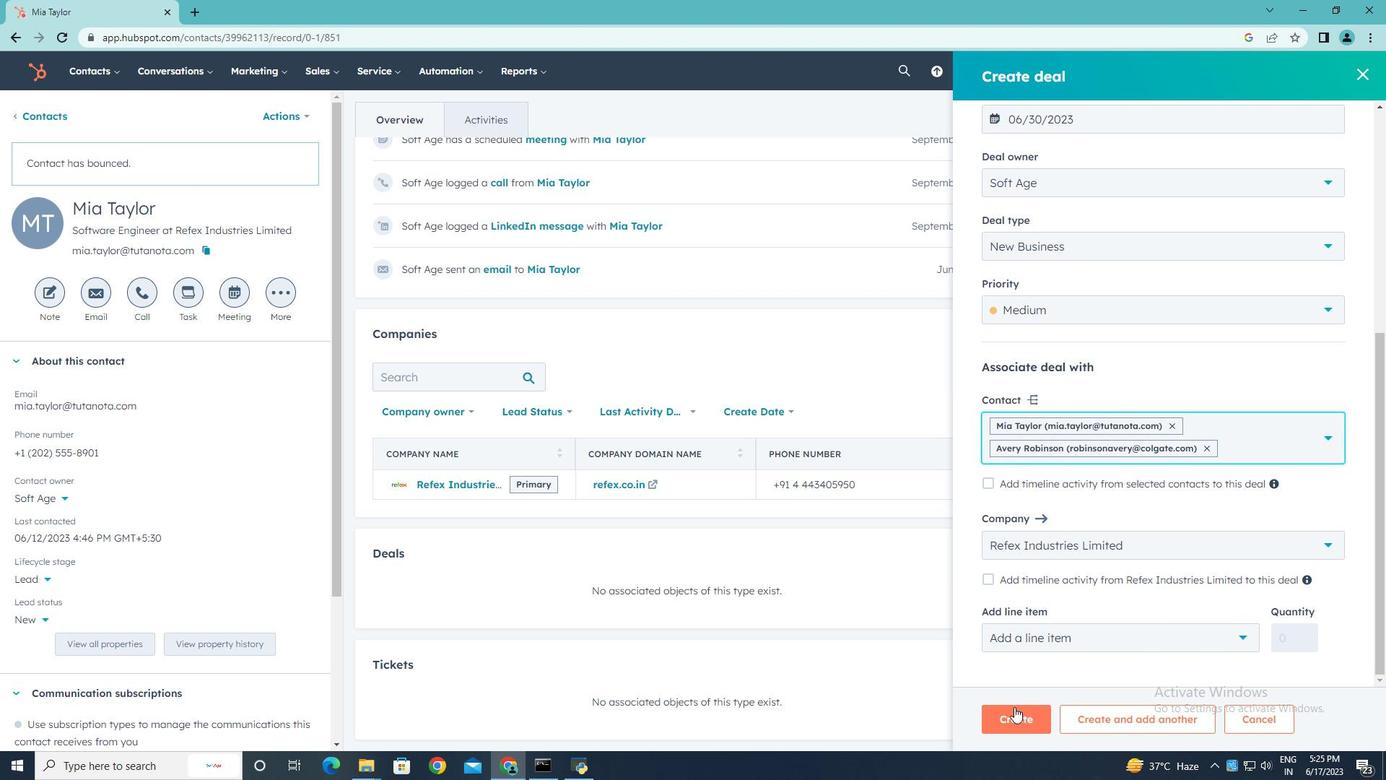 
Action: Mouse pressed left at (1011, 711)
Screenshot: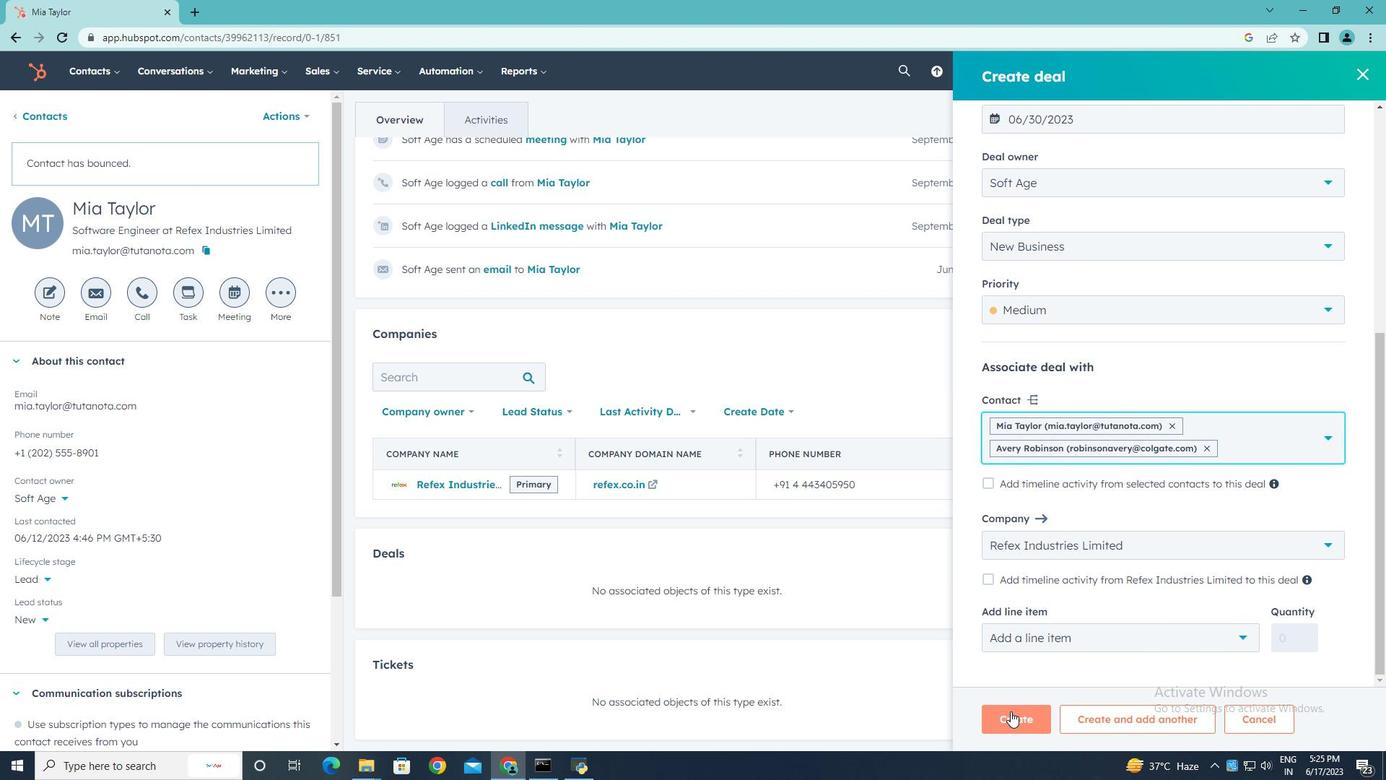 
